Task: Search one way flight ticket for 5 adults, 2 children, 1 infant in seat and 2 infants on lap in economy from Petersburg: Petersburg James A. Johnson Airport to Jackson: Jackson Hole Airport on 5-2-2023. Choice of flights is Emirates and Kenya Airways. Number of bags: 2 checked bags. Price is upto 72000. Outbound departure time preference is 4:00.
Action: Mouse moved to (216, 142)
Screenshot: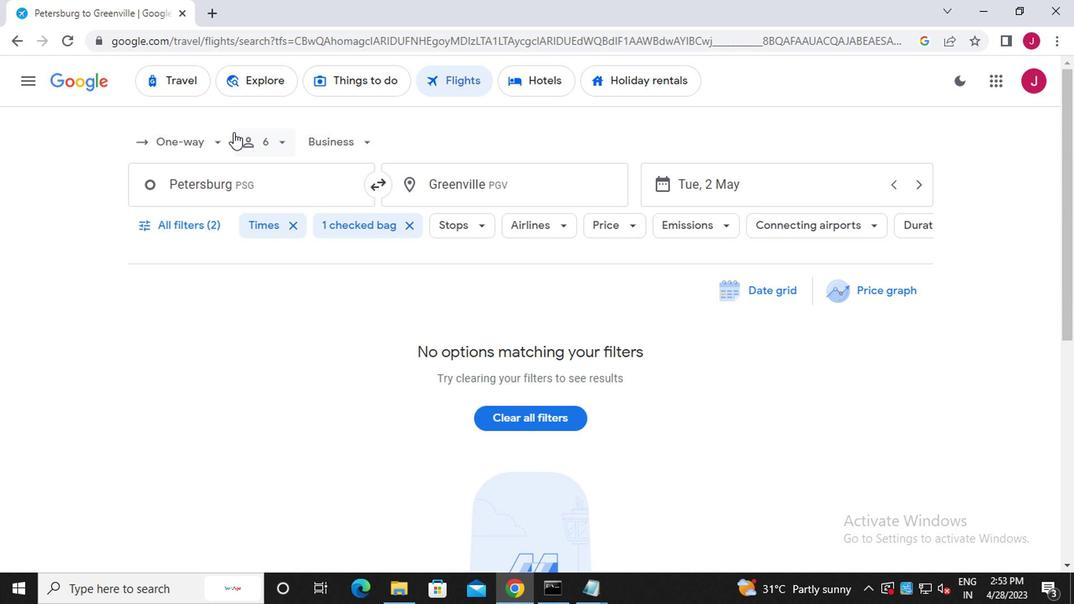 
Action: Mouse pressed left at (216, 142)
Screenshot: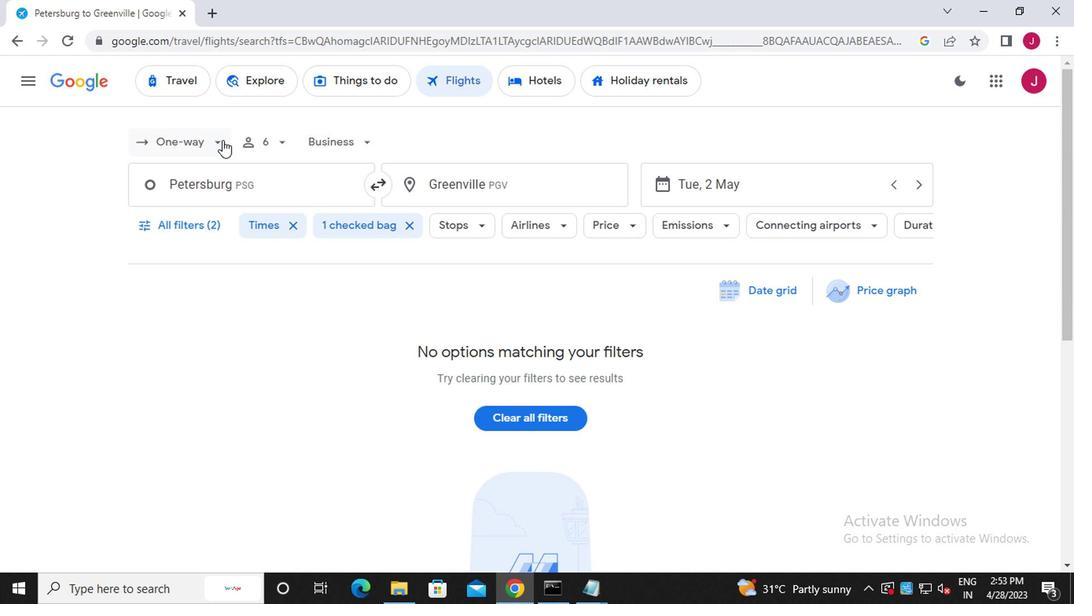 
Action: Mouse moved to (216, 214)
Screenshot: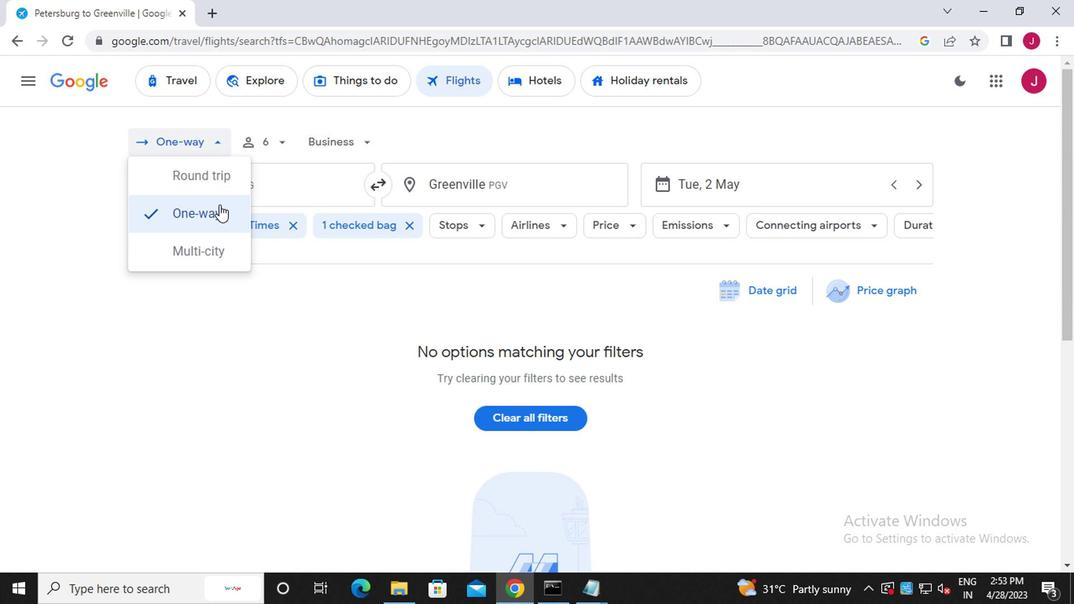 
Action: Mouse pressed left at (216, 214)
Screenshot: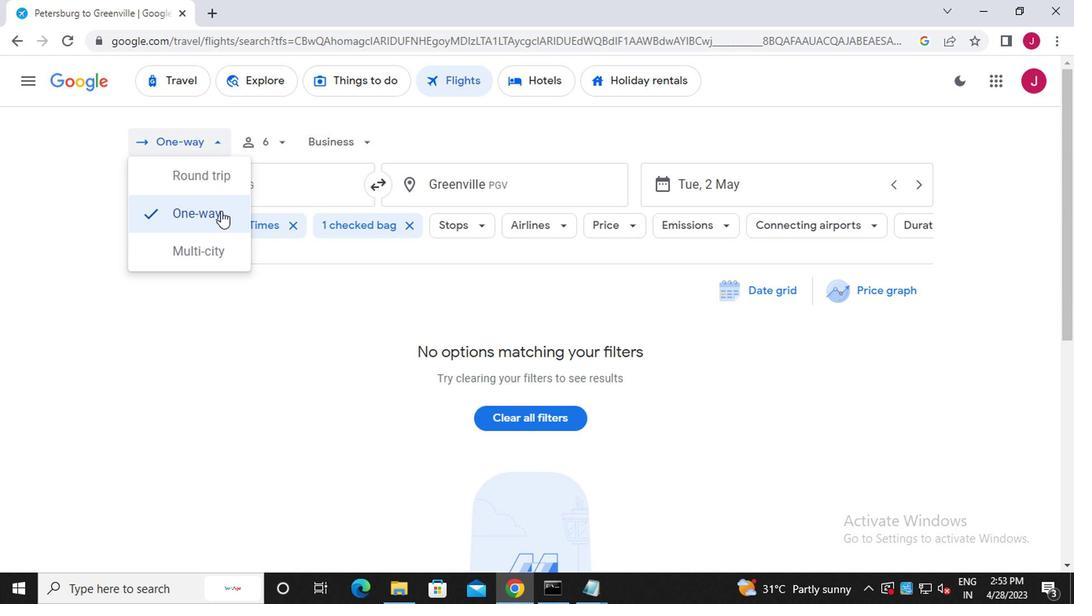 
Action: Mouse moved to (273, 147)
Screenshot: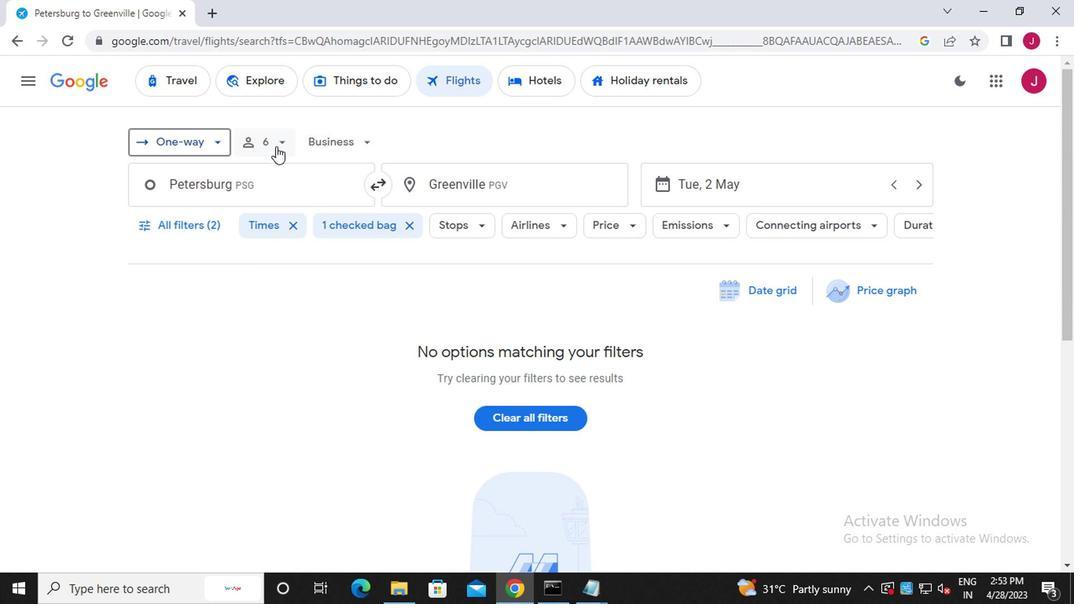 
Action: Mouse pressed left at (273, 147)
Screenshot: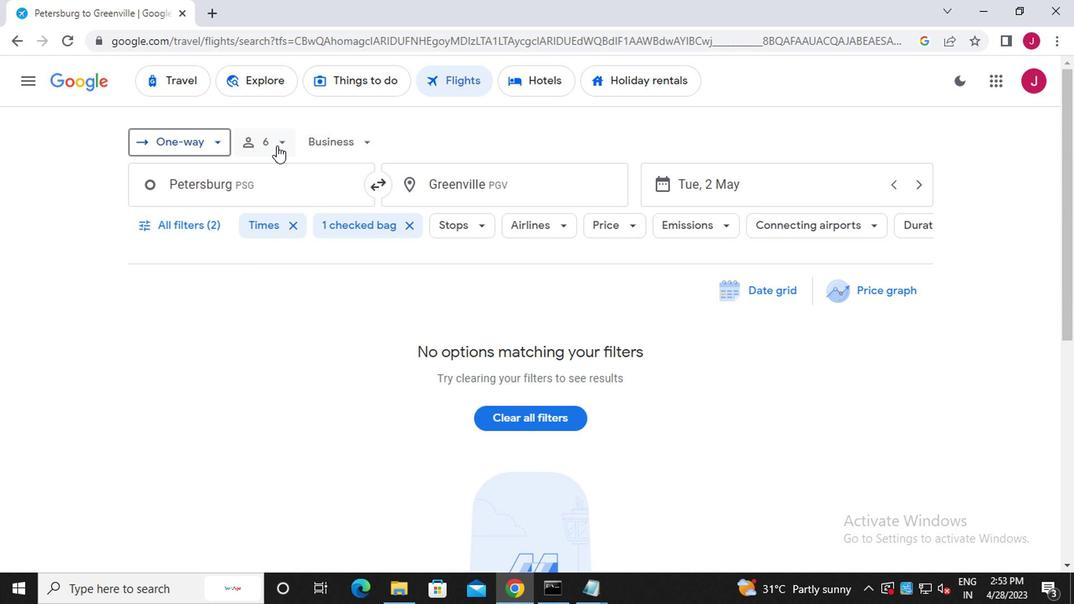 
Action: Mouse moved to (400, 188)
Screenshot: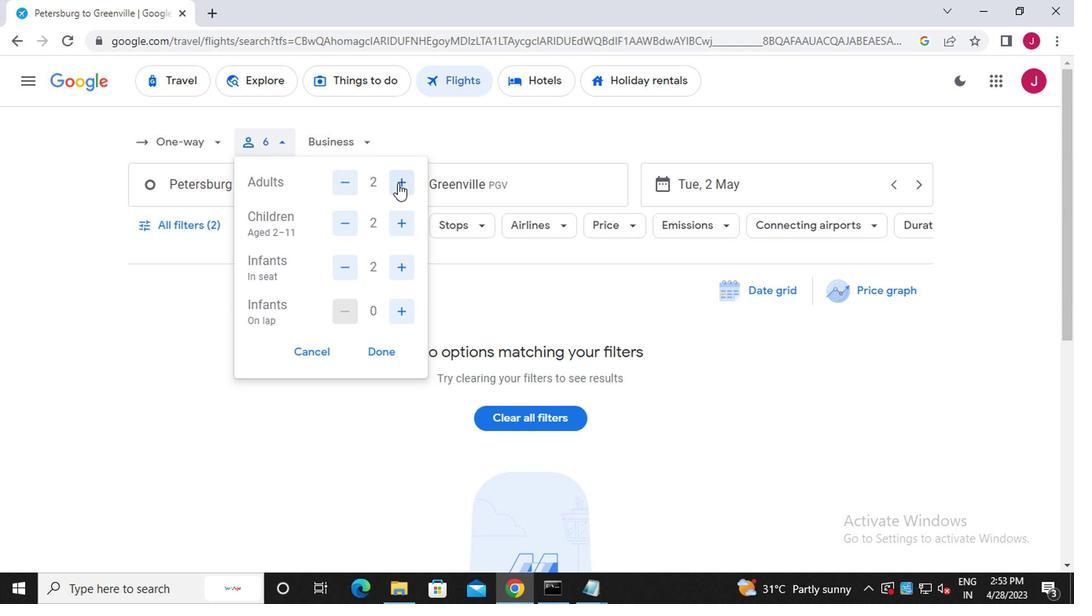 
Action: Mouse pressed left at (400, 188)
Screenshot: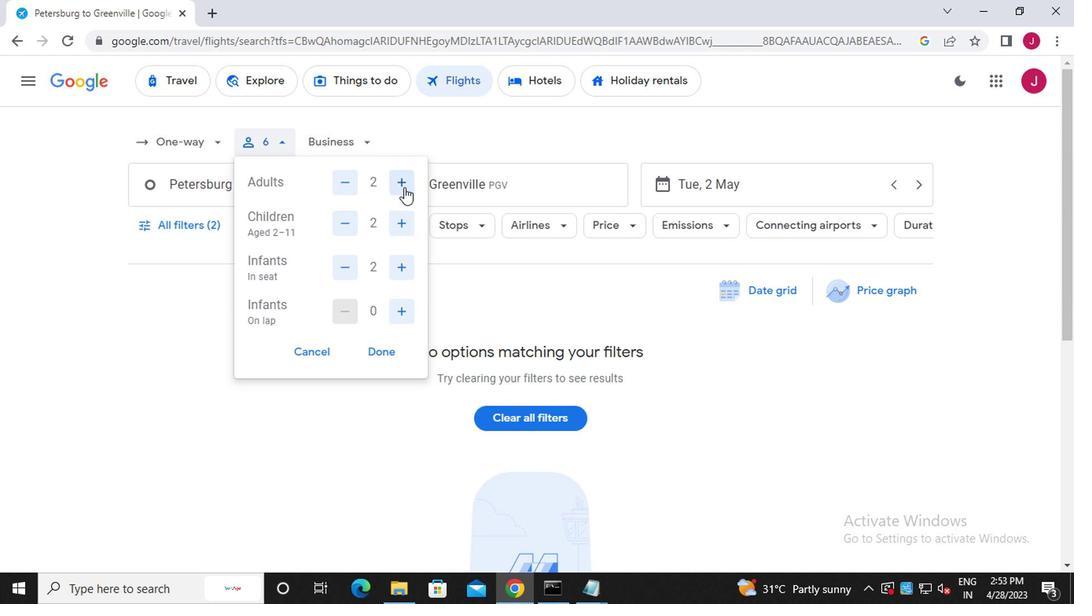 
Action: Mouse pressed left at (400, 188)
Screenshot: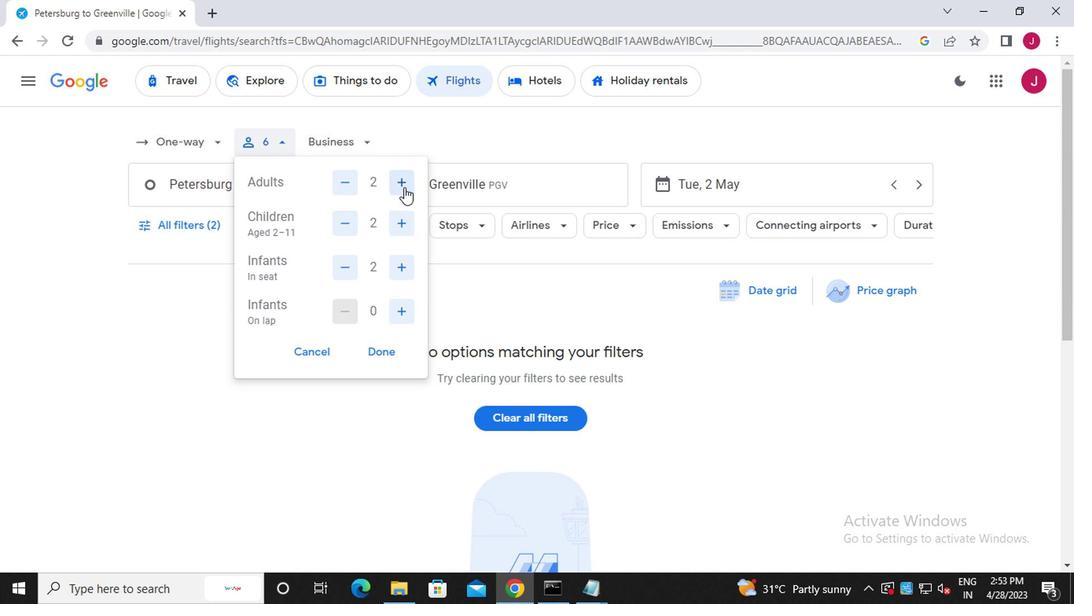 
Action: Mouse pressed left at (400, 188)
Screenshot: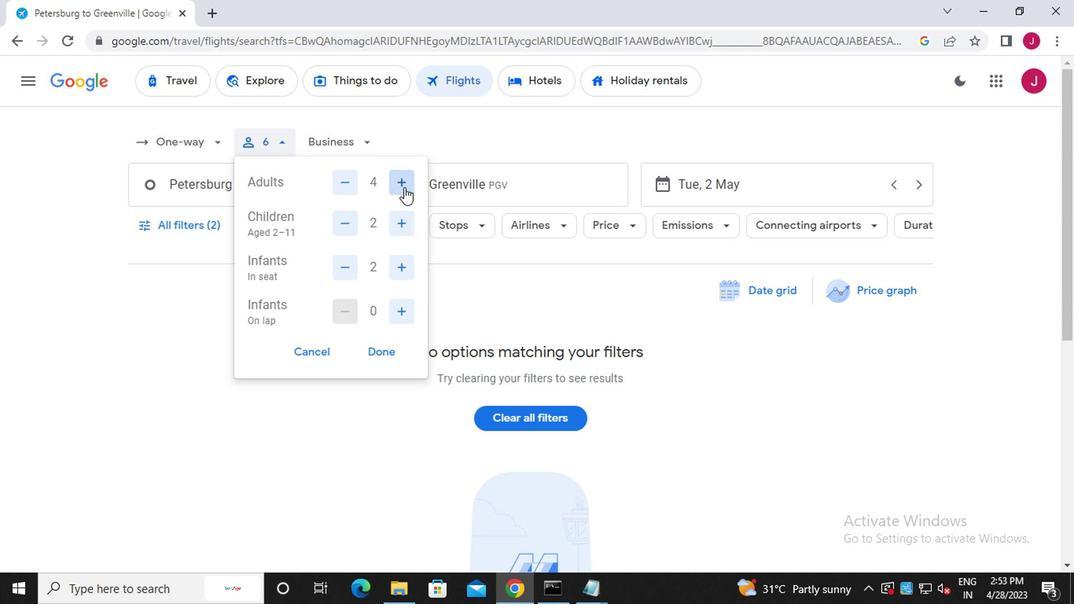 
Action: Mouse moved to (347, 265)
Screenshot: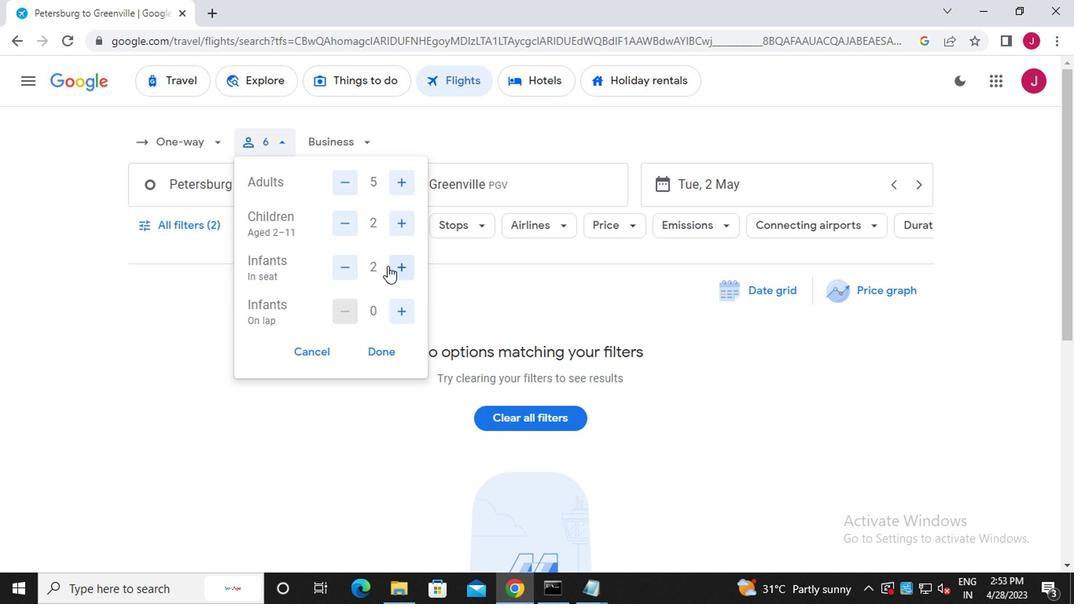 
Action: Mouse pressed left at (347, 265)
Screenshot: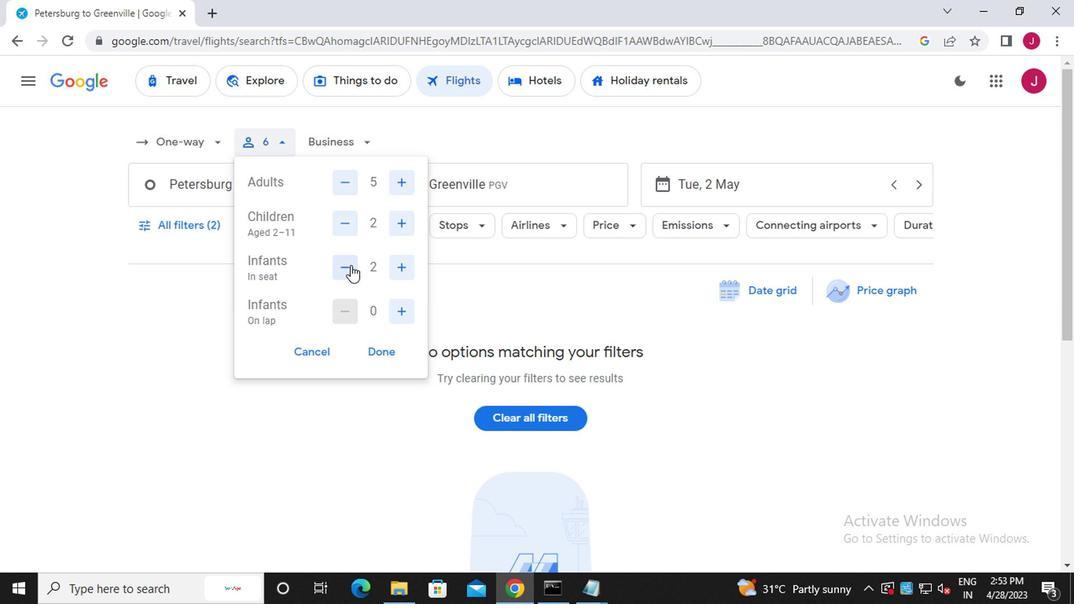 
Action: Mouse moved to (389, 315)
Screenshot: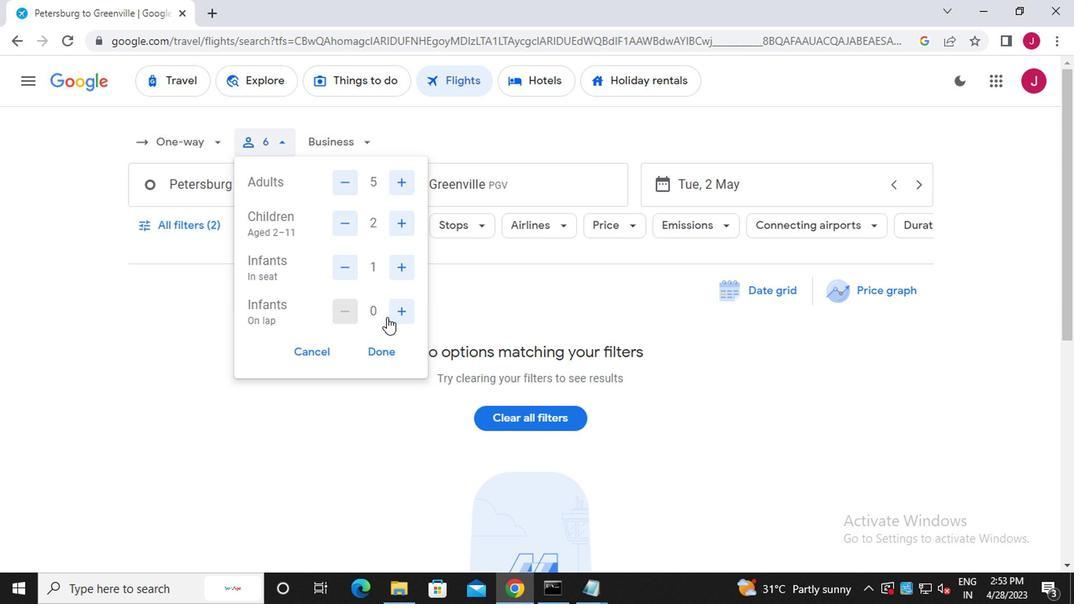 
Action: Mouse pressed left at (389, 315)
Screenshot: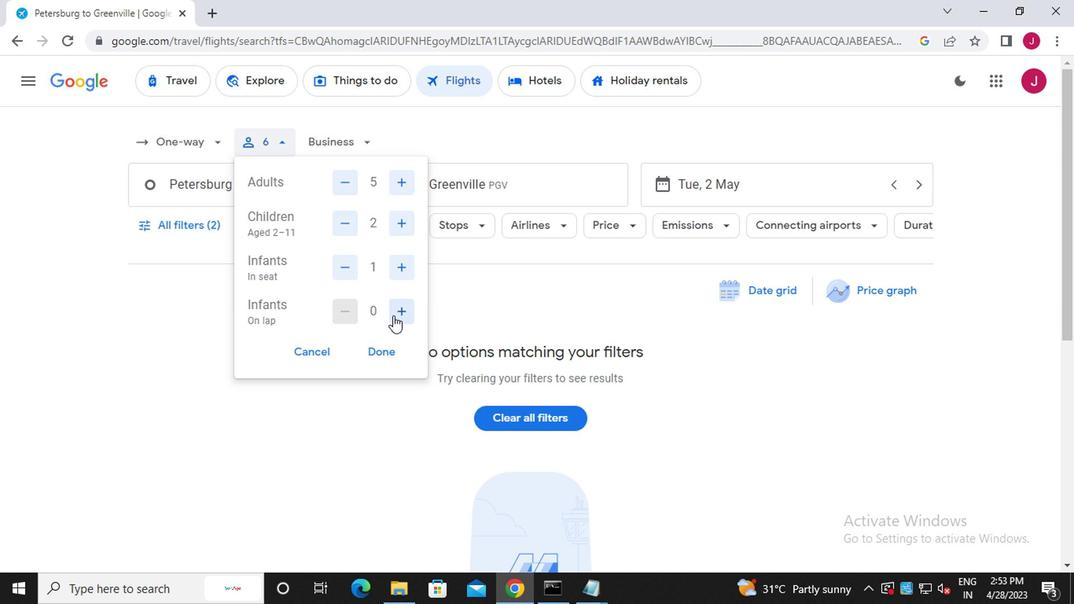 
Action: Mouse moved to (390, 315)
Screenshot: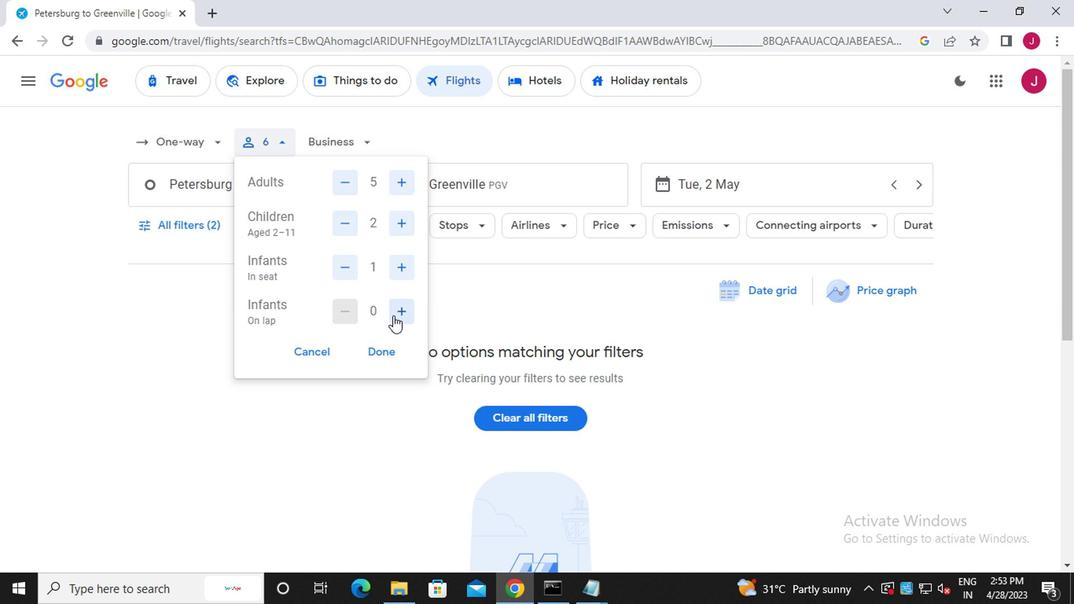 
Action: Mouse pressed left at (390, 315)
Screenshot: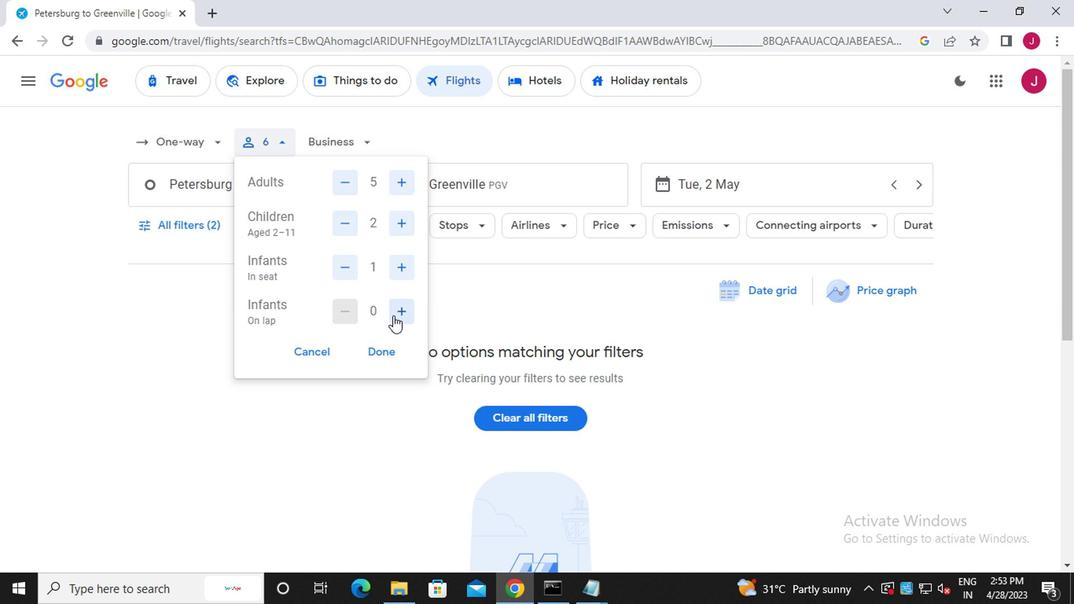
Action: Mouse moved to (345, 308)
Screenshot: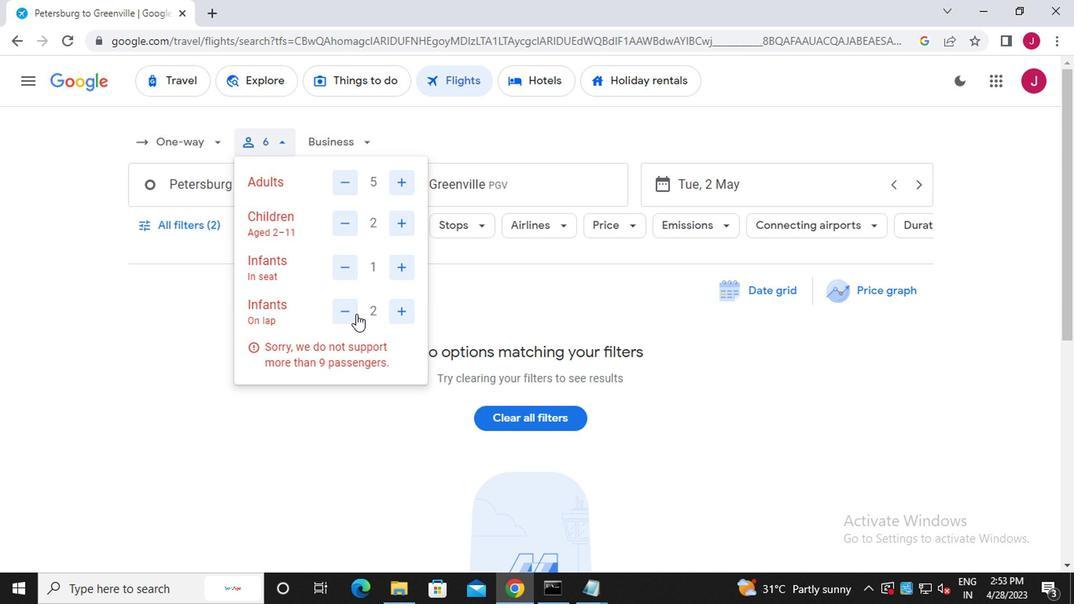 
Action: Mouse pressed left at (345, 308)
Screenshot: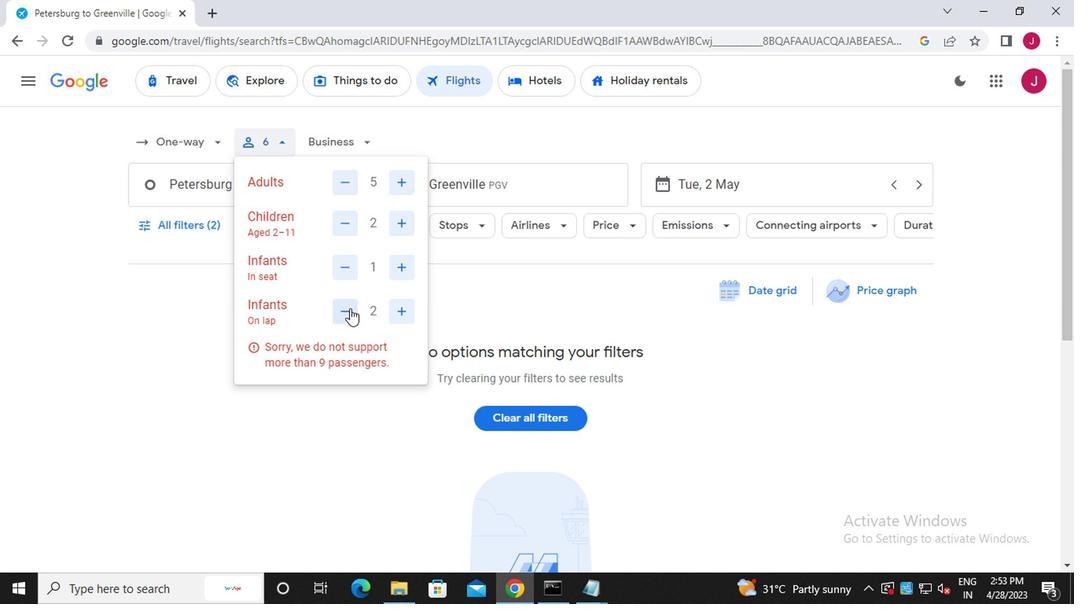 
Action: Mouse moved to (381, 354)
Screenshot: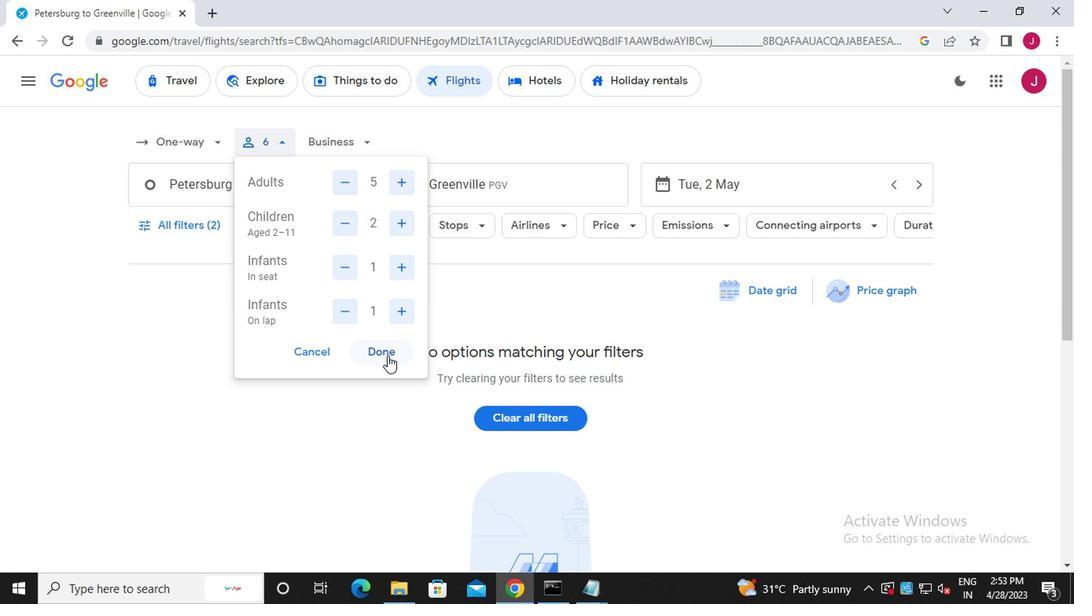 
Action: Mouse pressed left at (381, 354)
Screenshot: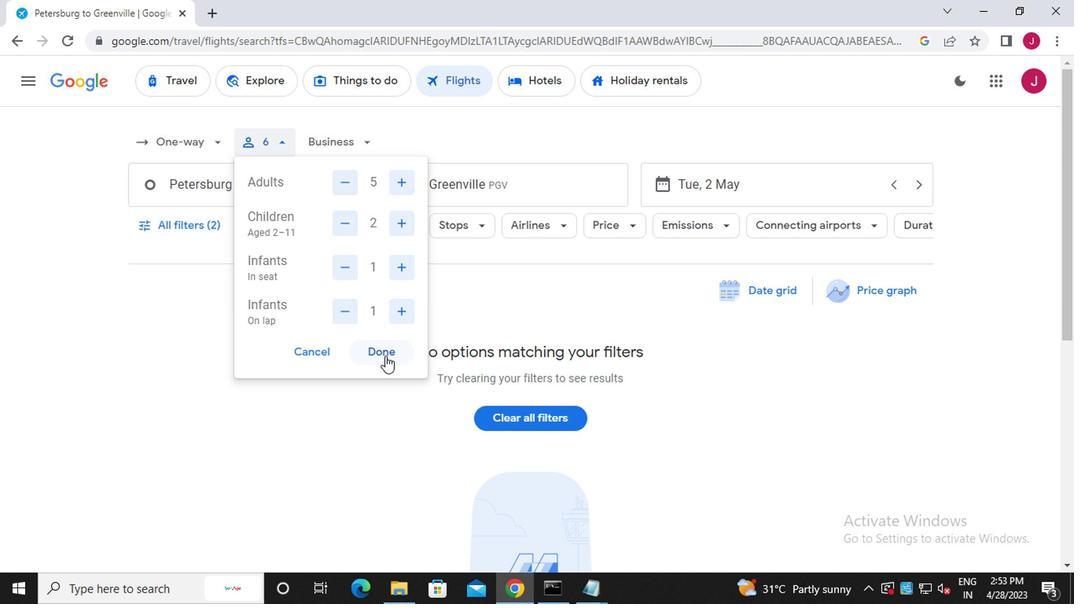 
Action: Mouse moved to (359, 139)
Screenshot: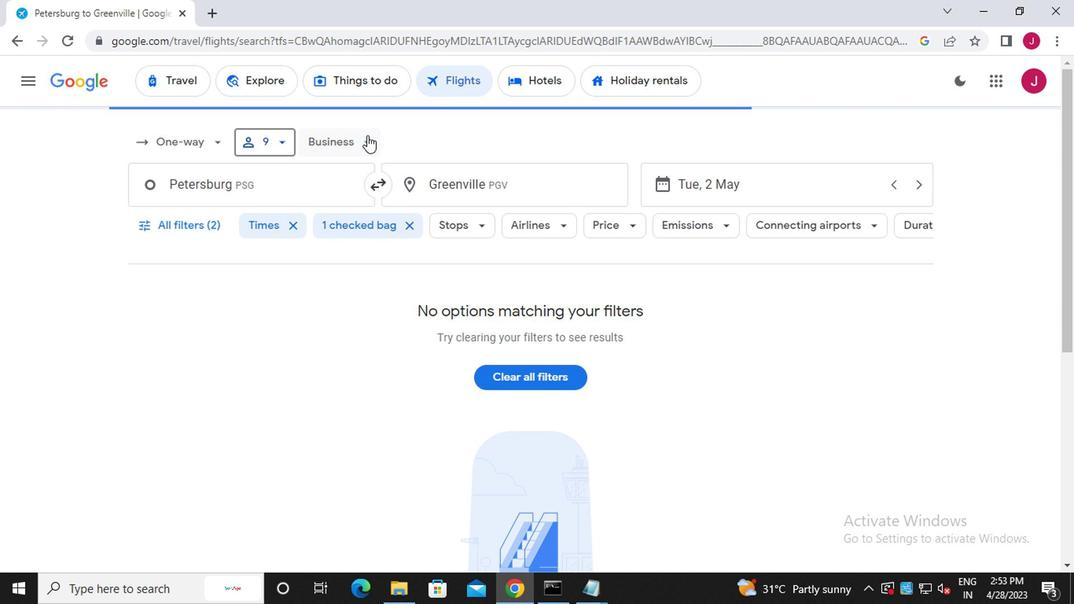 
Action: Mouse pressed left at (359, 139)
Screenshot: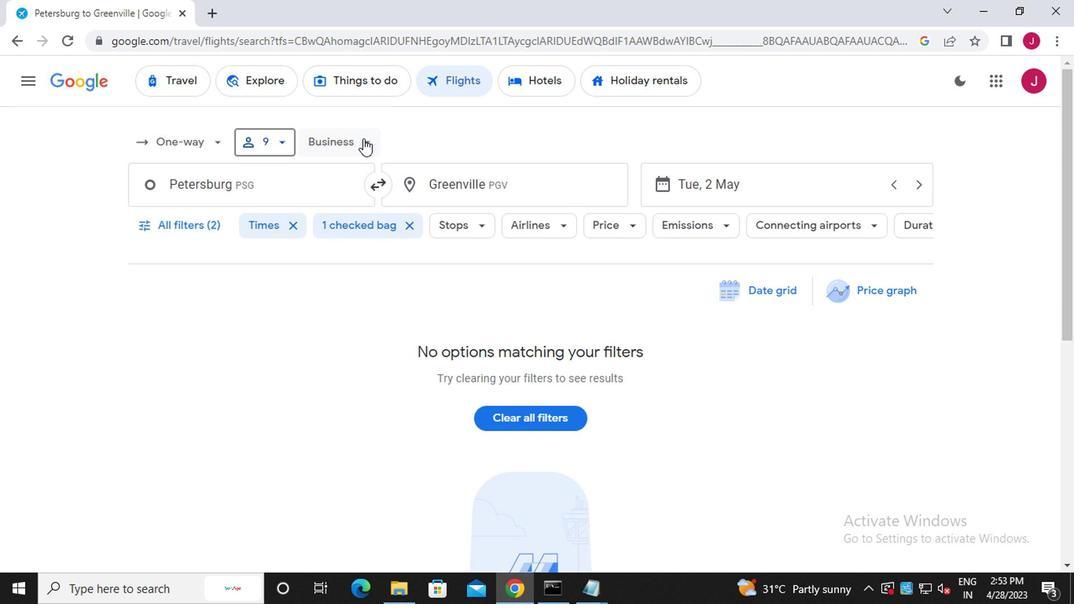 
Action: Mouse moved to (370, 181)
Screenshot: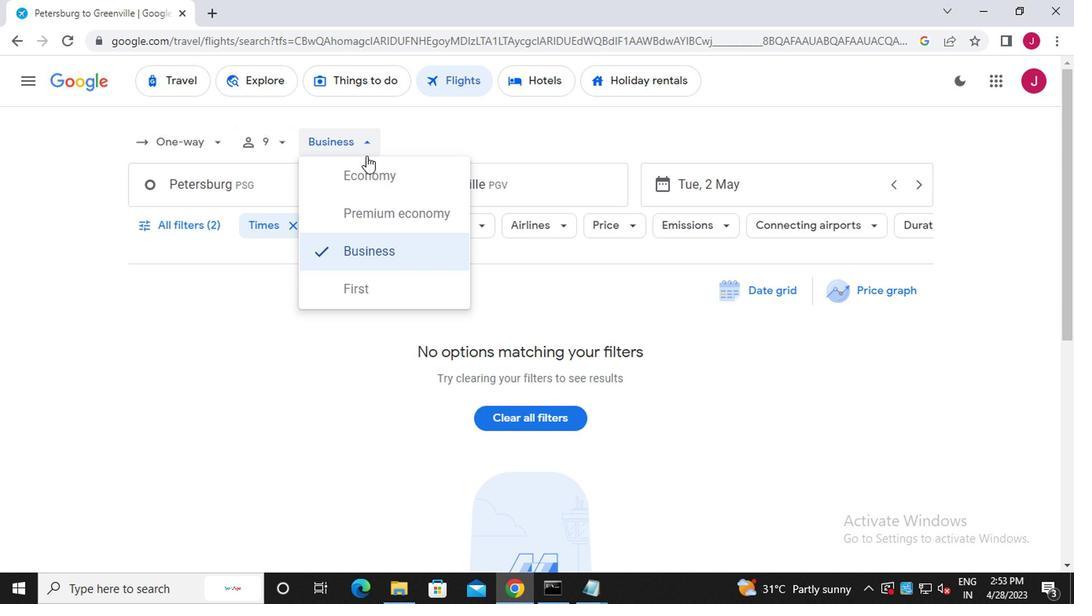 
Action: Mouse pressed left at (370, 181)
Screenshot: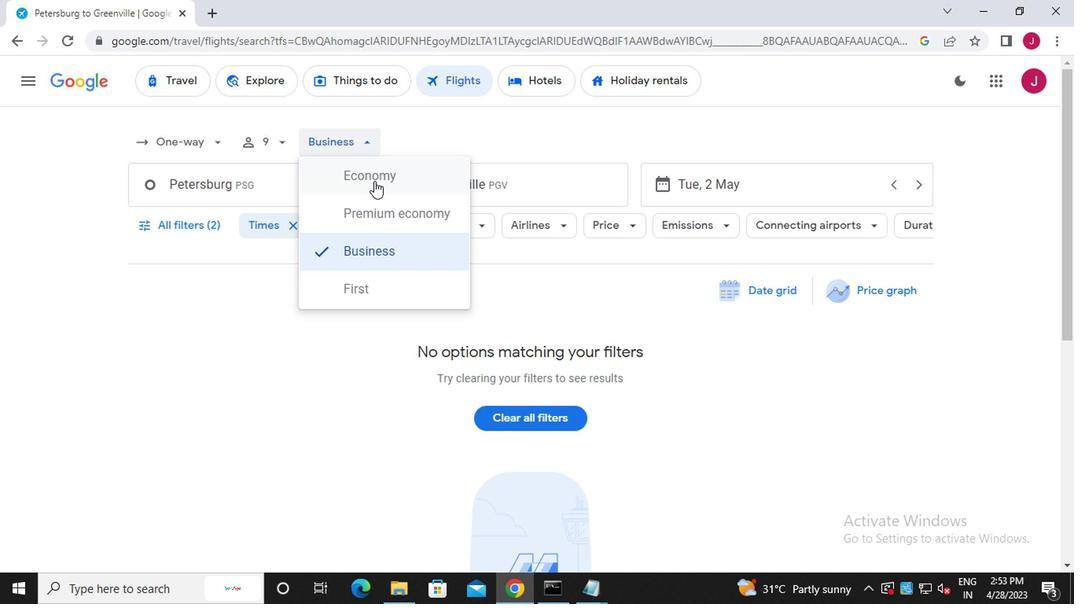 
Action: Mouse moved to (271, 177)
Screenshot: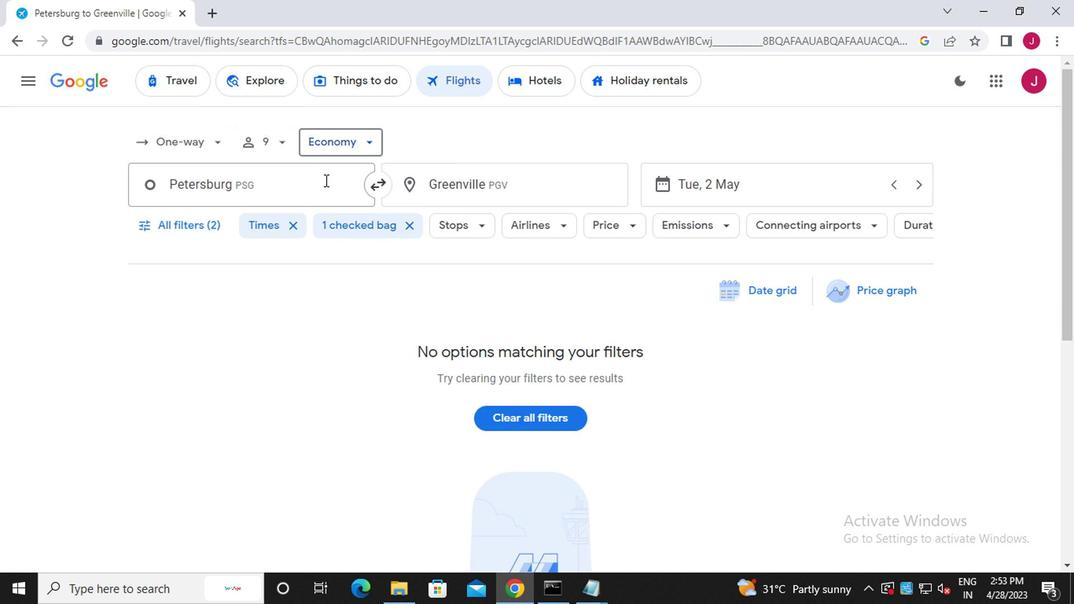 
Action: Mouse pressed left at (271, 177)
Screenshot: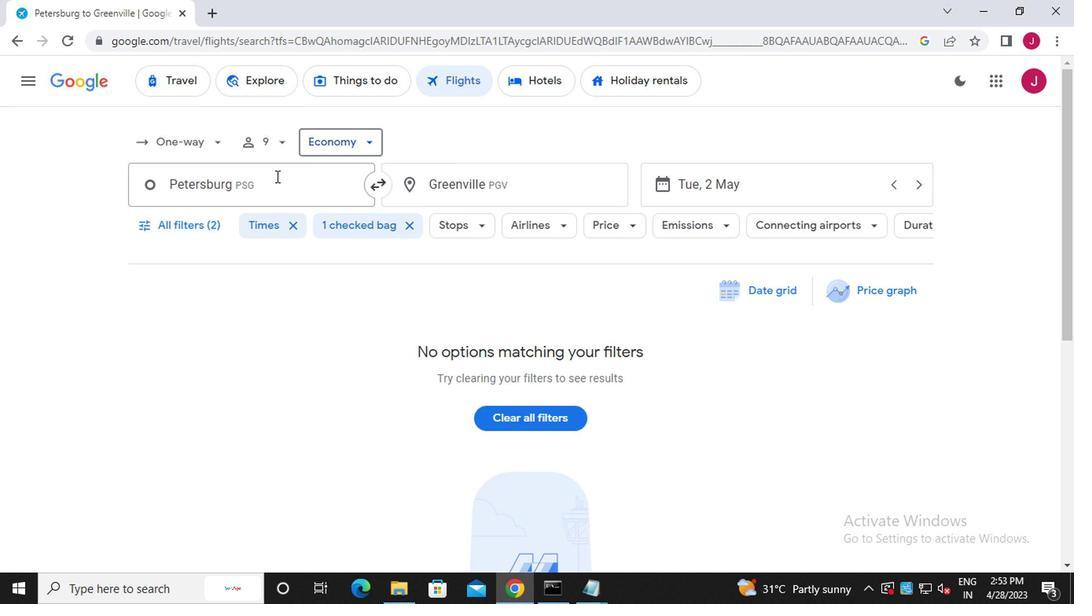 
Action: Mouse moved to (271, 177)
Screenshot: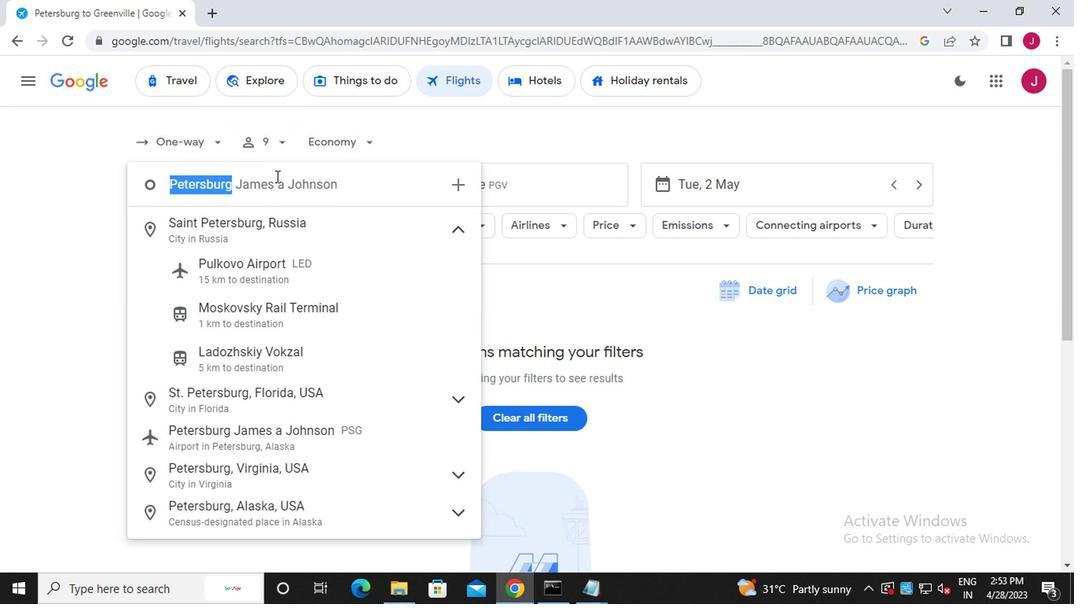 
Action: Key pressed <Key.backspace>petersburg<Key.backspace><Key.backspace><Key.backspace><Key.backspace><Key.backspace><Key.backspace><Key.backspace><Key.backspace><Key.backspace><Key.backspace><Key.backspace><Key.backspace><Key.backspace><Key.backspace>johnson
Screenshot: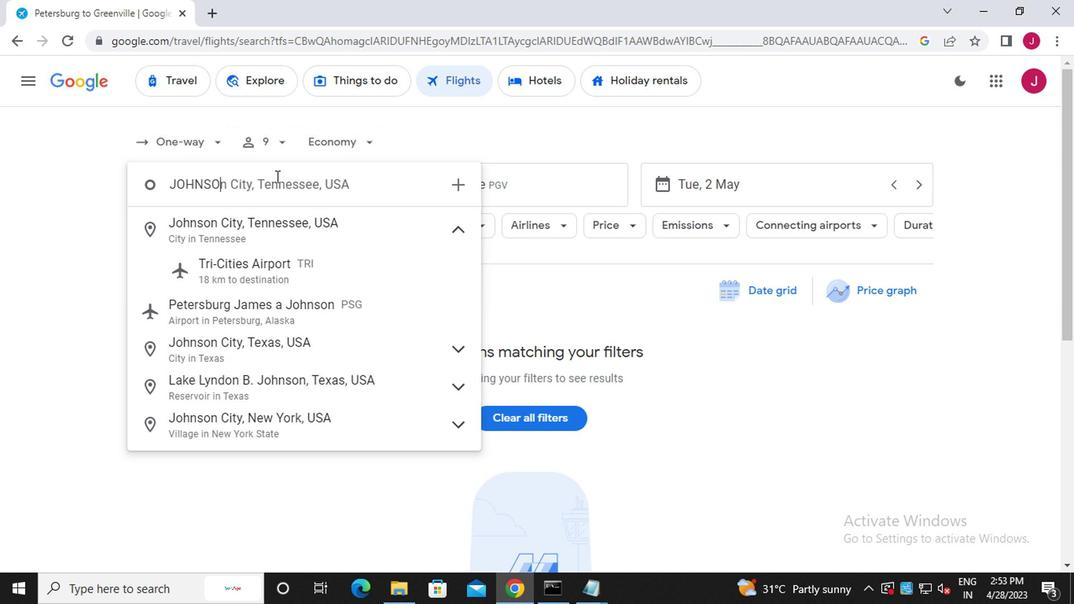 
Action: Mouse moved to (268, 311)
Screenshot: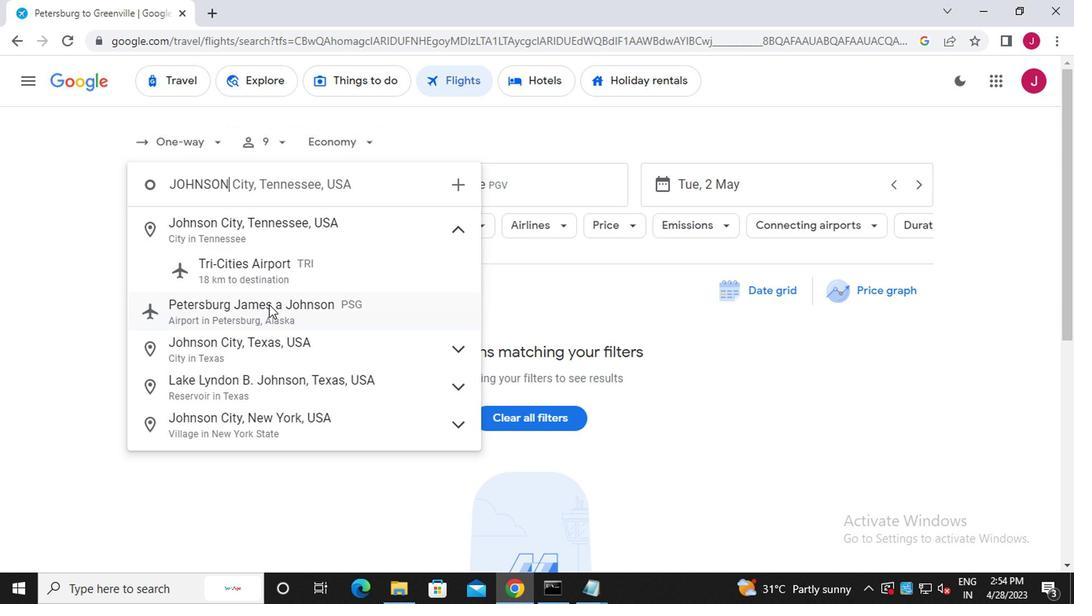 
Action: Mouse pressed left at (268, 311)
Screenshot: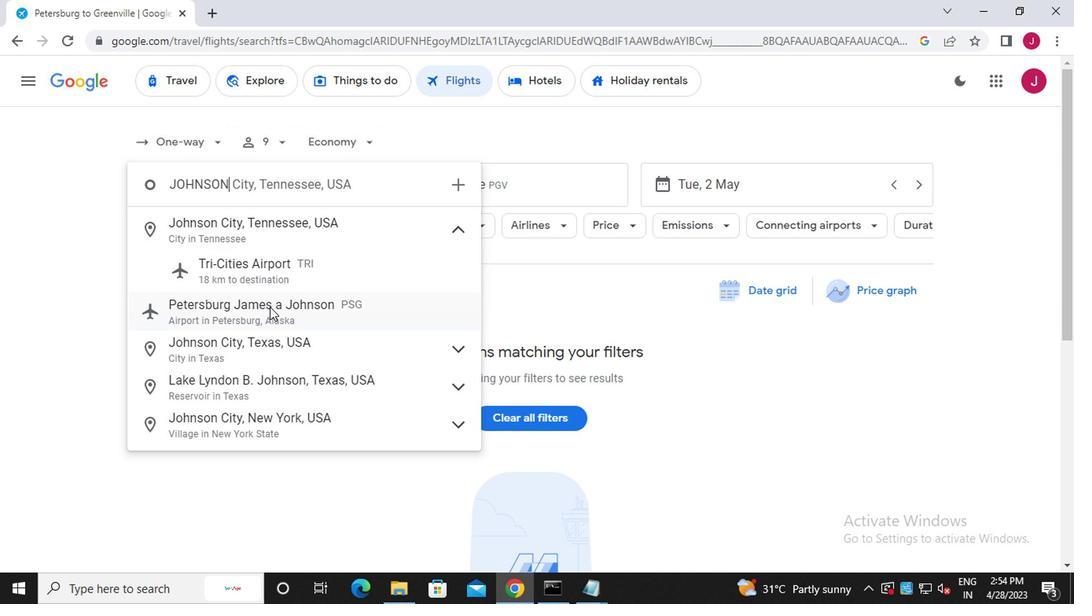 
Action: Mouse moved to (544, 191)
Screenshot: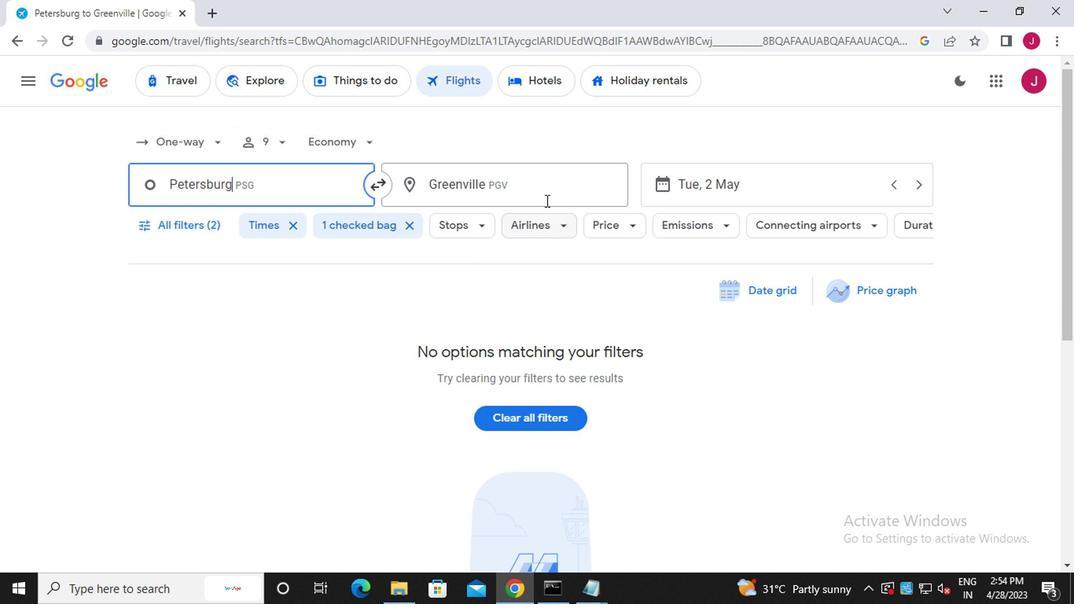 
Action: Mouse pressed left at (544, 191)
Screenshot: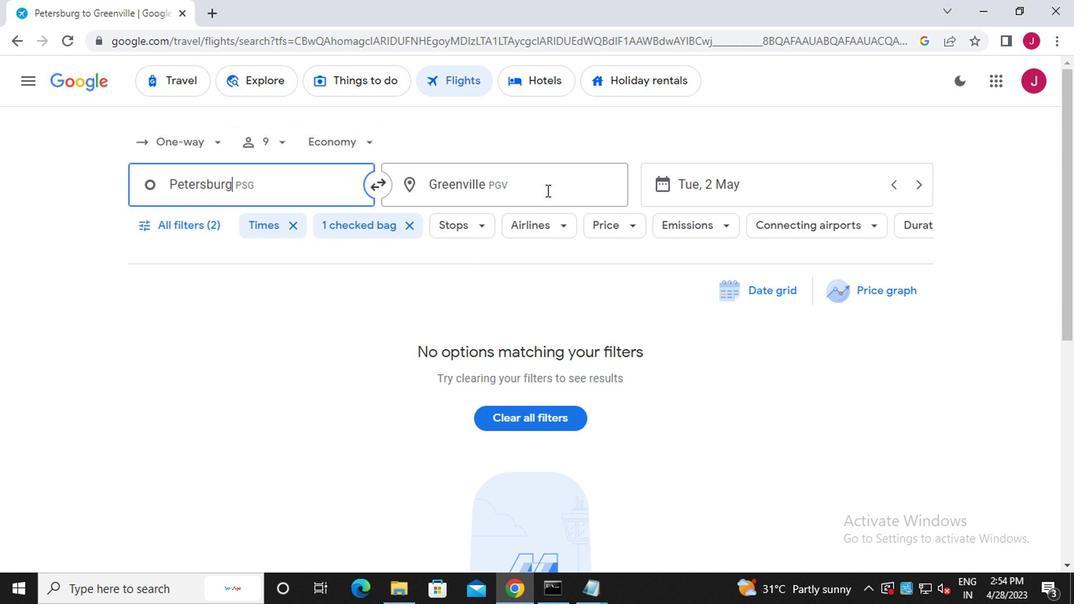 
Action: Key pressed jackson<Key.space>hole
Screenshot: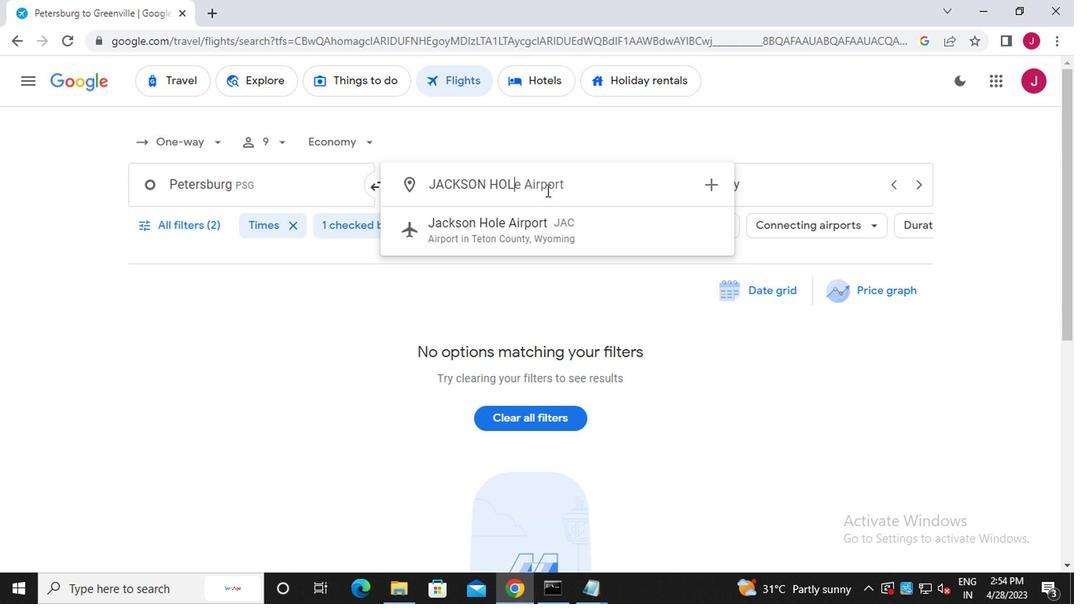 
Action: Mouse moved to (548, 224)
Screenshot: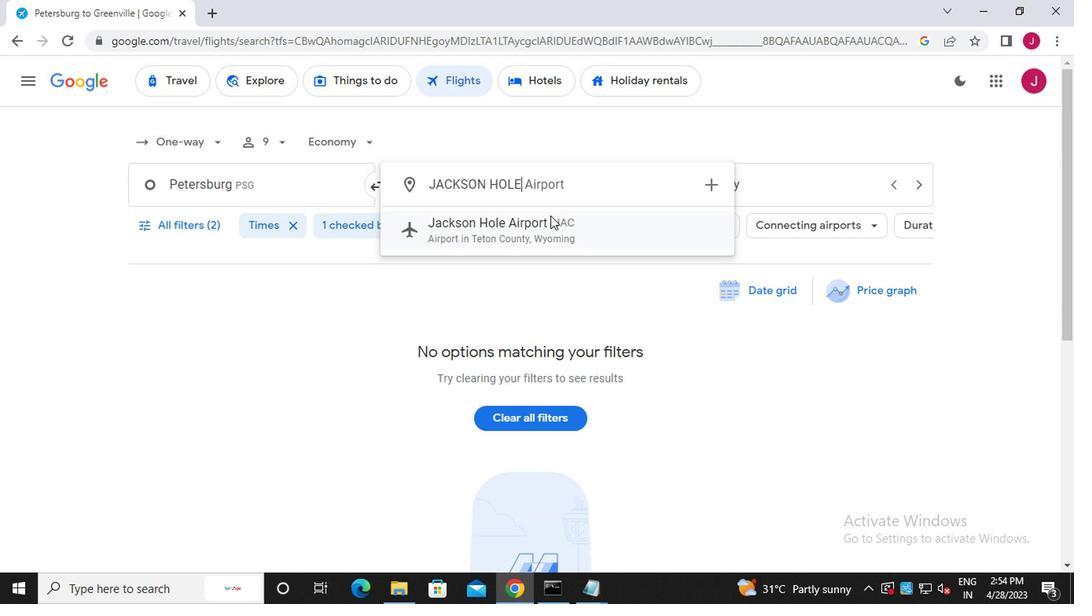 
Action: Mouse pressed left at (548, 224)
Screenshot: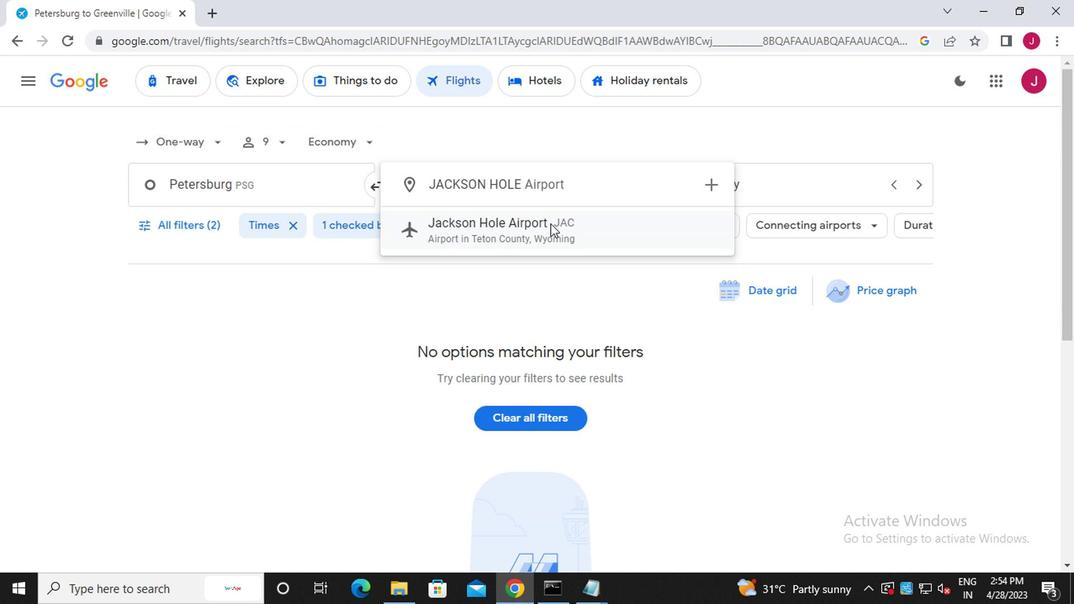 
Action: Mouse moved to (750, 192)
Screenshot: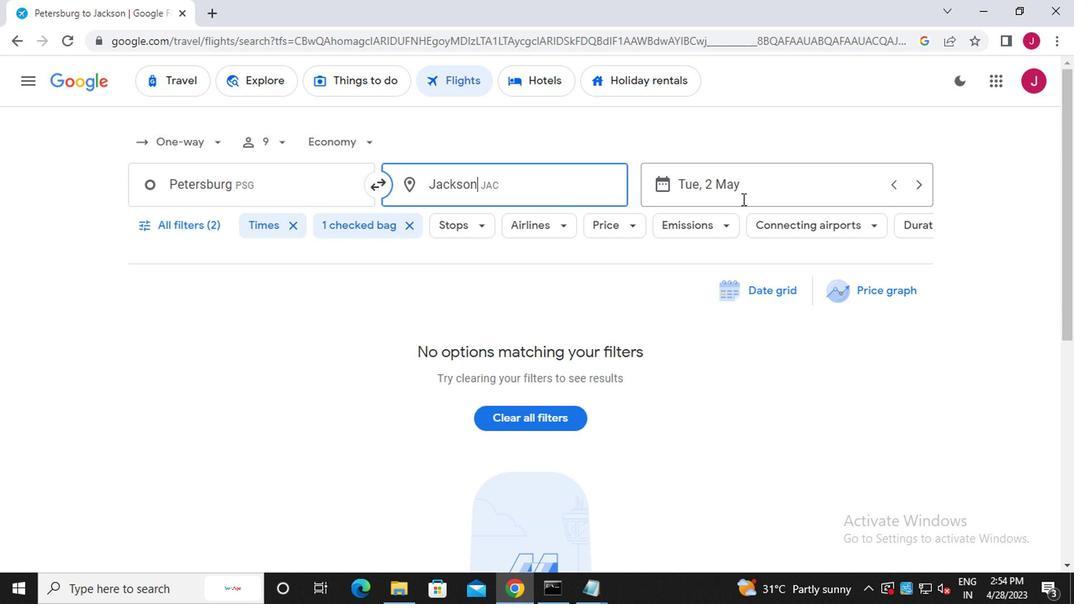 
Action: Mouse pressed left at (750, 192)
Screenshot: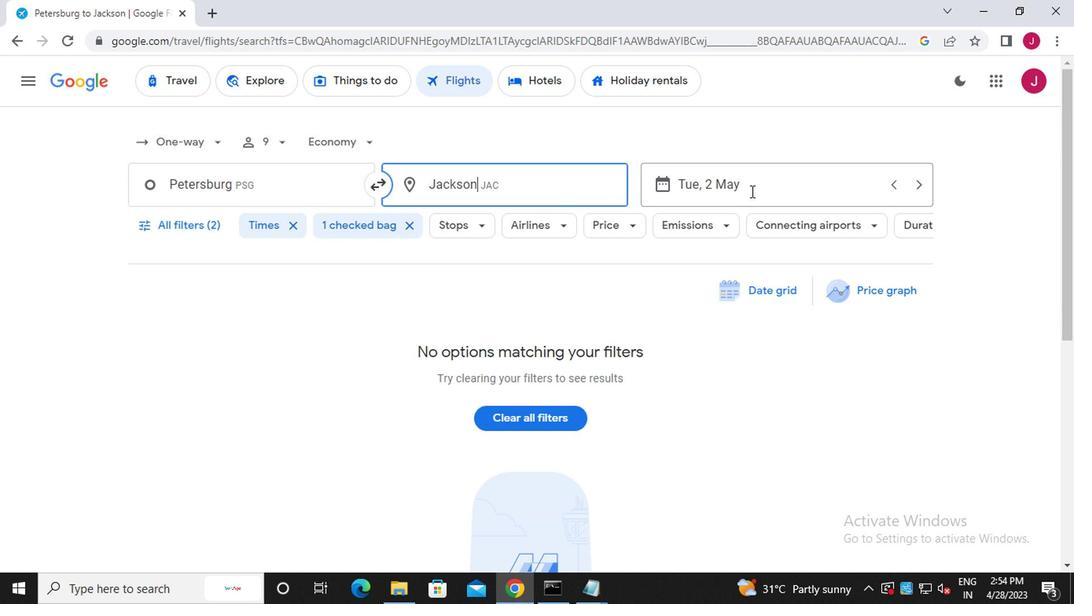 
Action: Mouse moved to (892, 539)
Screenshot: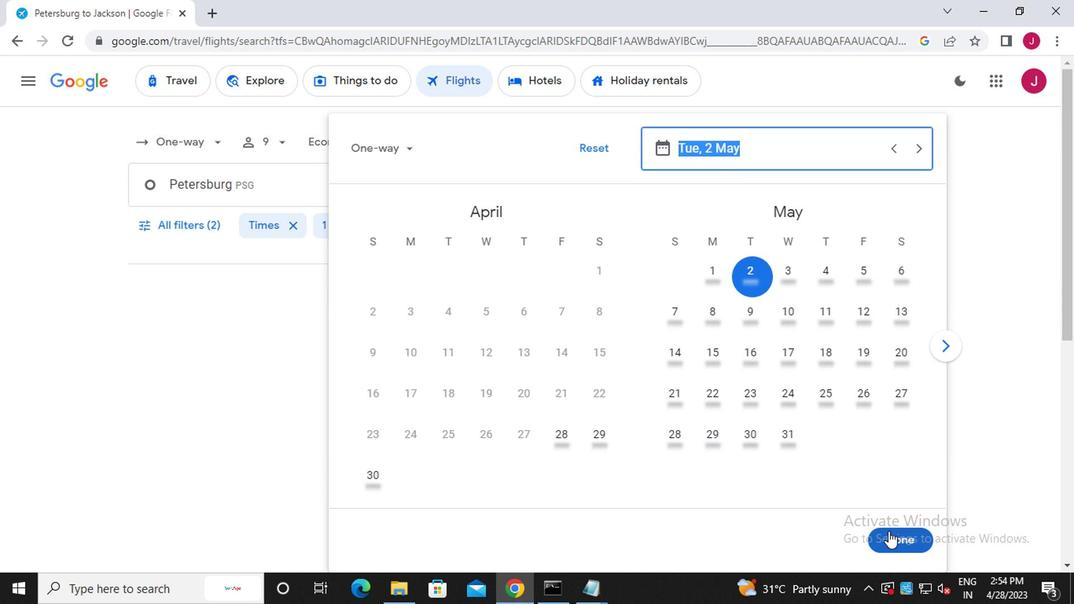 
Action: Mouse pressed left at (892, 539)
Screenshot: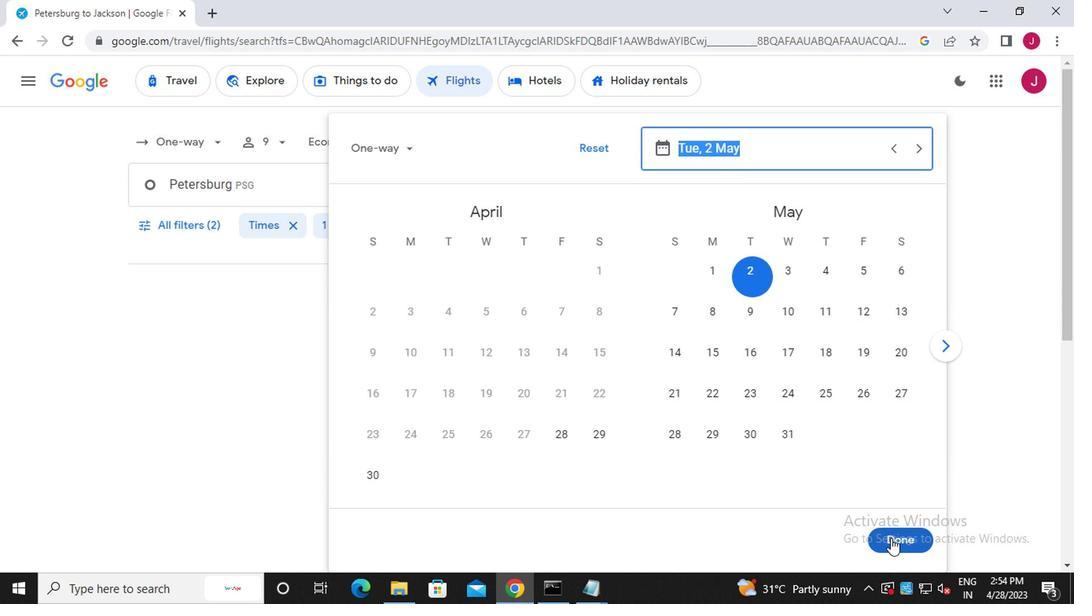 
Action: Mouse moved to (184, 224)
Screenshot: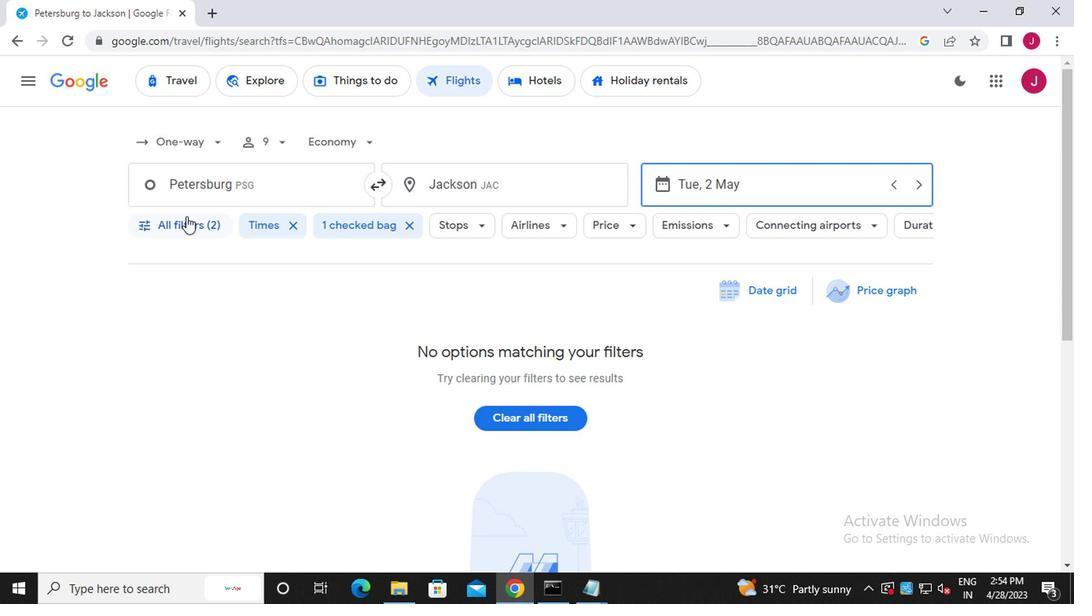 
Action: Mouse pressed left at (184, 224)
Screenshot: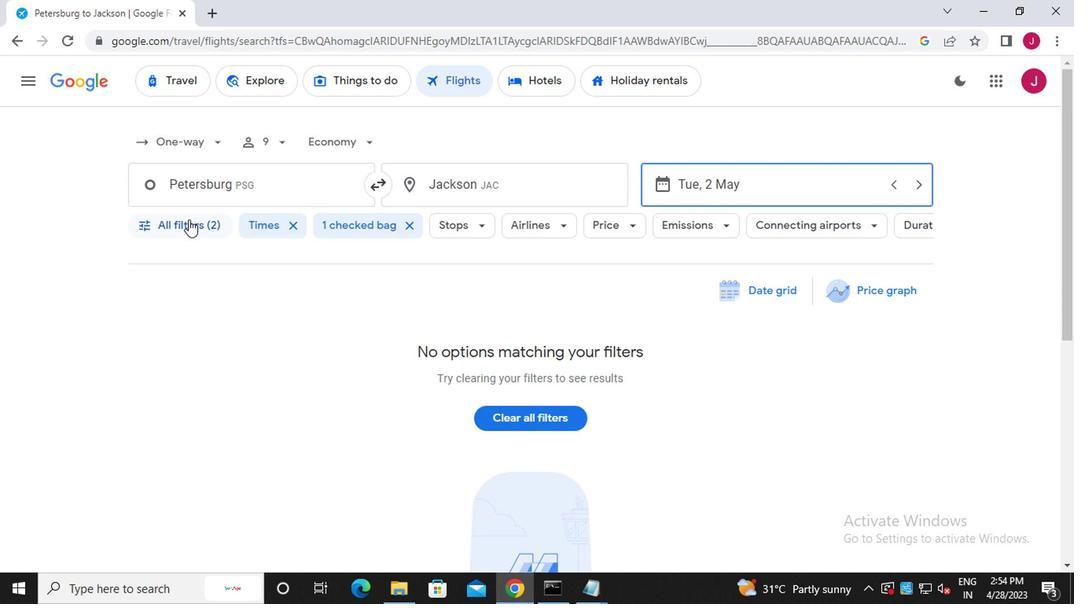 
Action: Mouse moved to (227, 288)
Screenshot: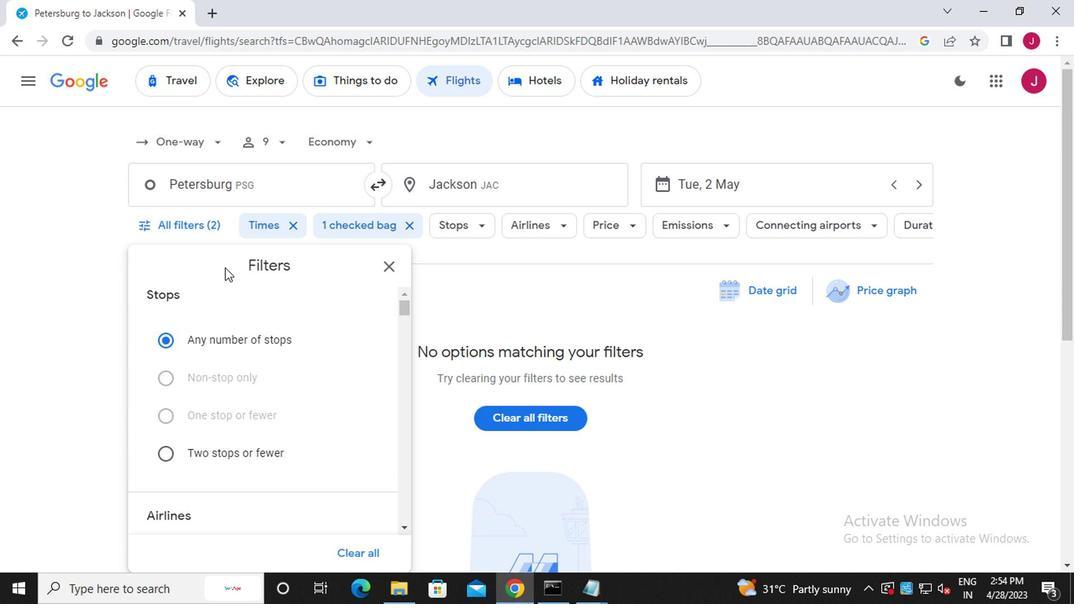 
Action: Mouse scrolled (227, 287) with delta (0, 0)
Screenshot: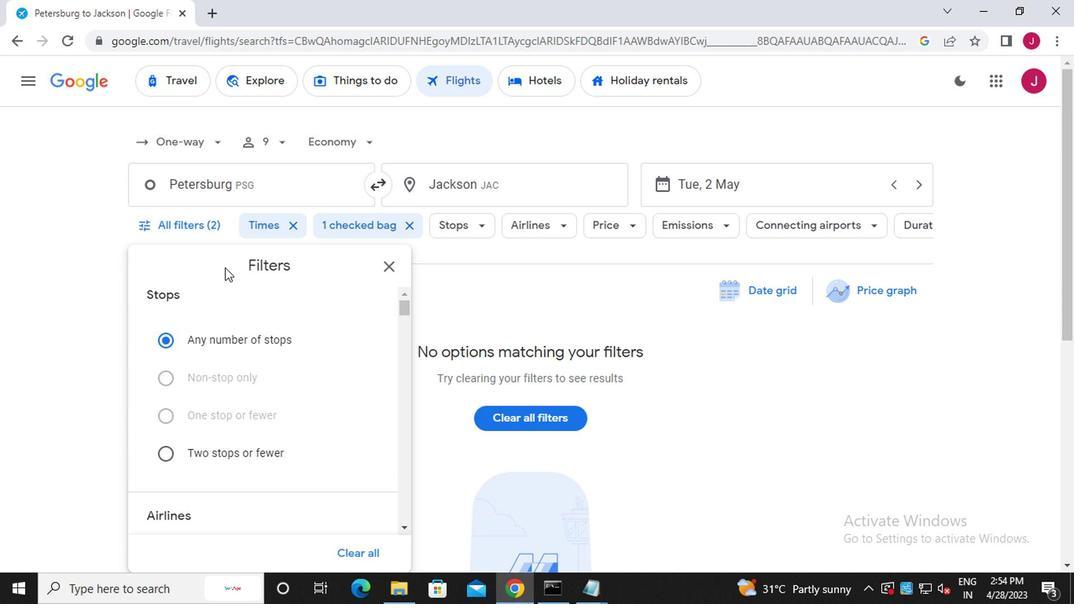 
Action: Mouse moved to (227, 288)
Screenshot: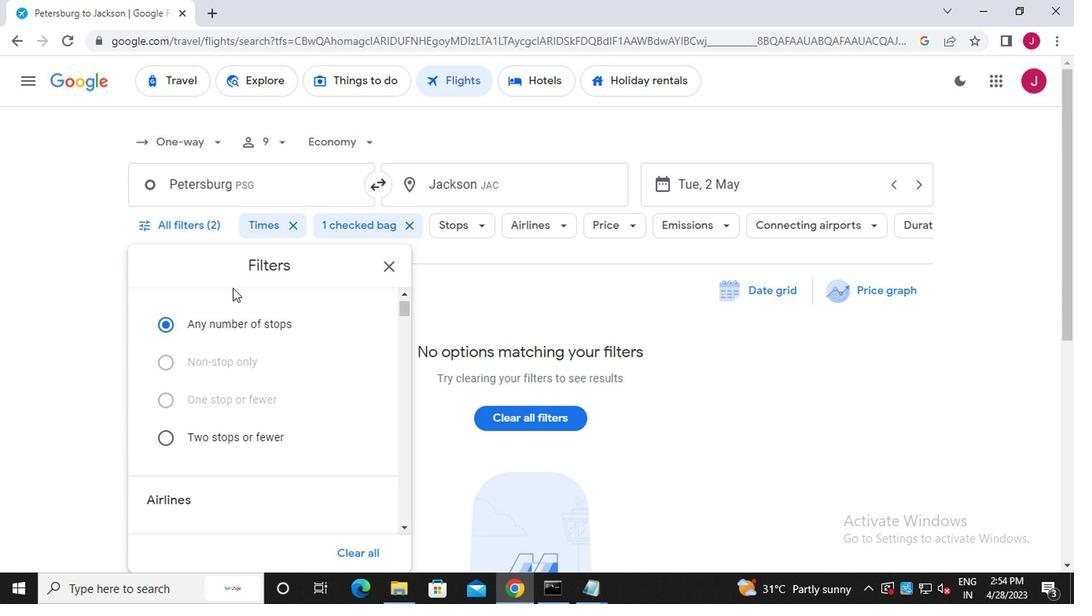 
Action: Mouse scrolled (227, 287) with delta (0, 0)
Screenshot: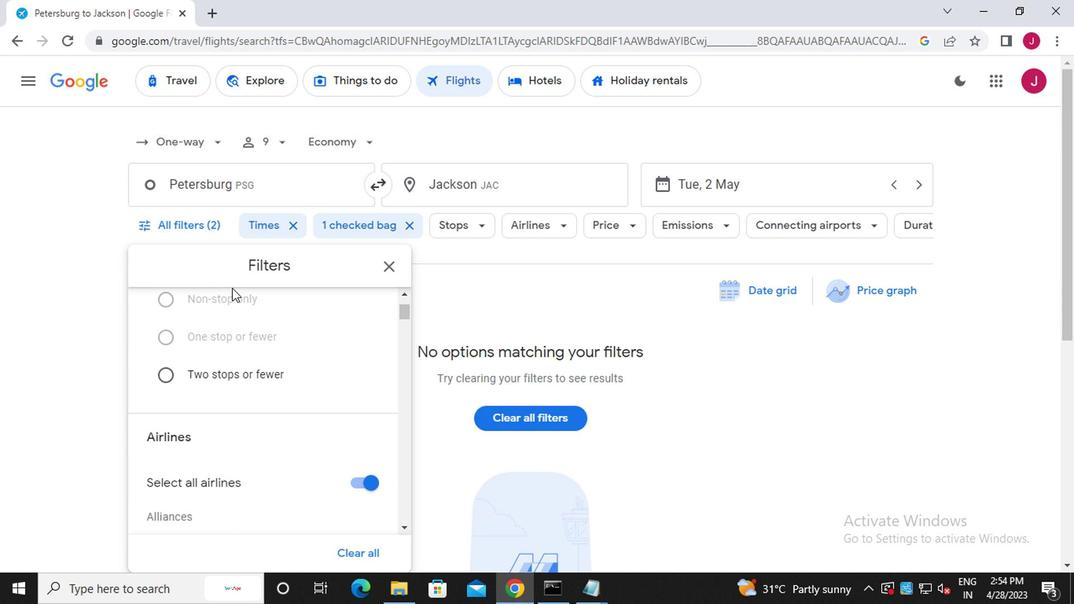 
Action: Mouse moved to (353, 402)
Screenshot: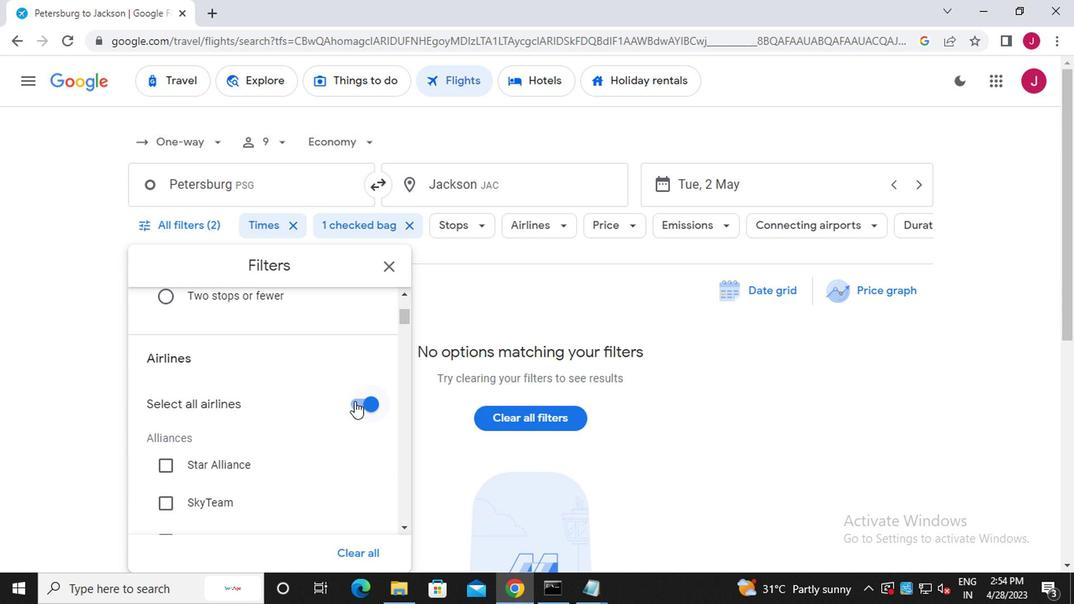 
Action: Mouse pressed left at (353, 402)
Screenshot: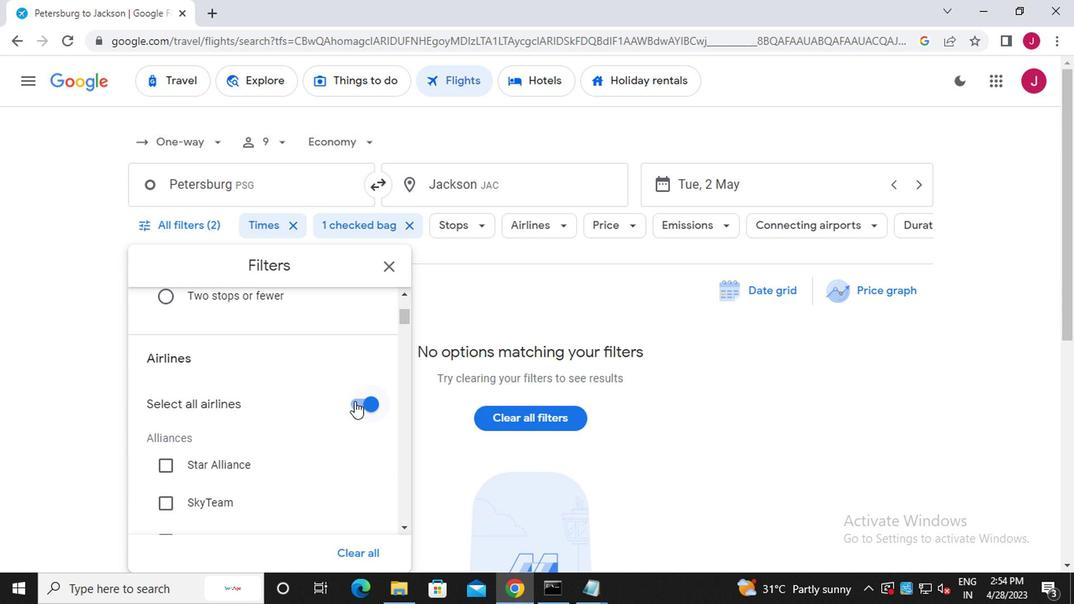 
Action: Mouse moved to (284, 404)
Screenshot: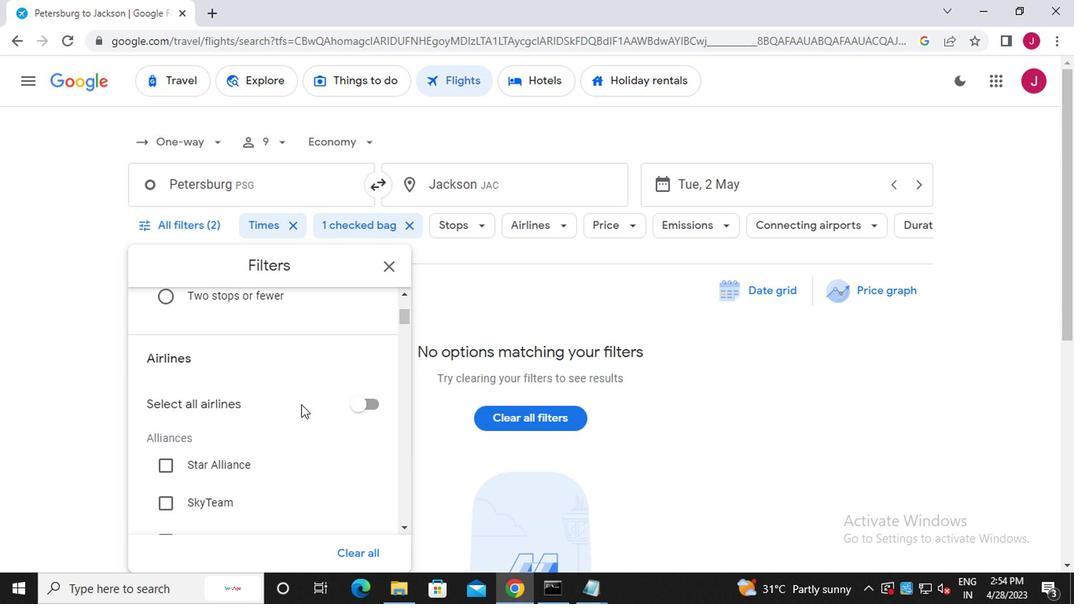 
Action: Mouse scrolled (284, 403) with delta (0, 0)
Screenshot: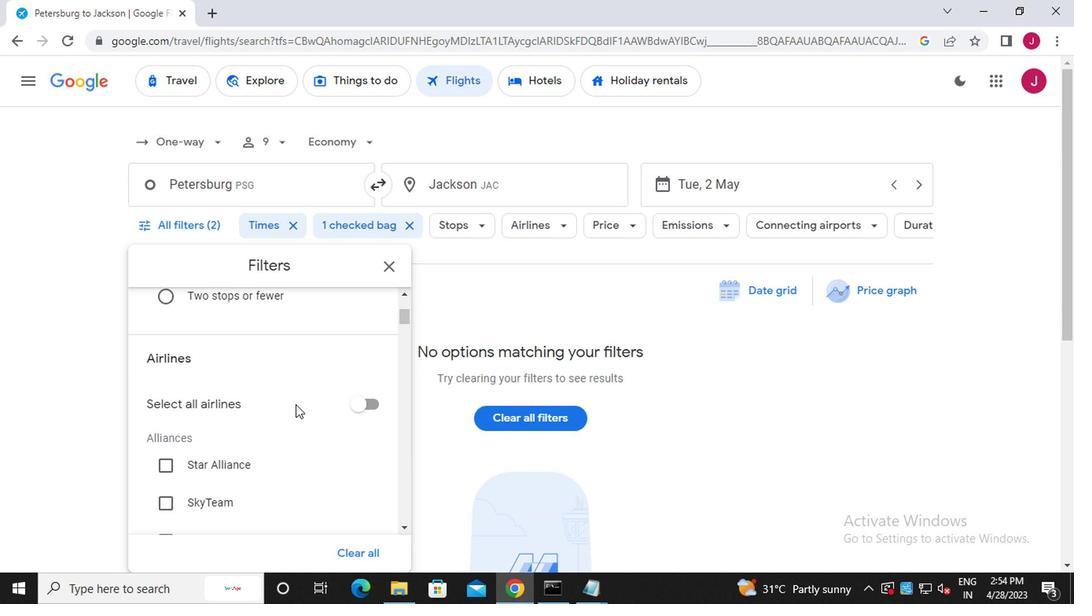 
Action: Mouse scrolled (284, 403) with delta (0, 0)
Screenshot: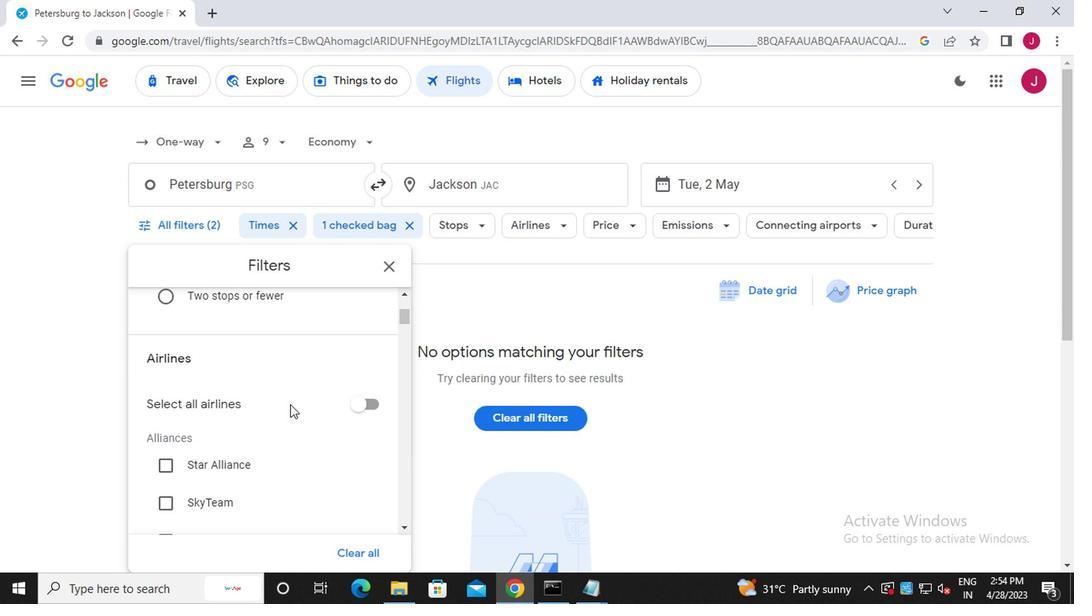 
Action: Mouse moved to (240, 370)
Screenshot: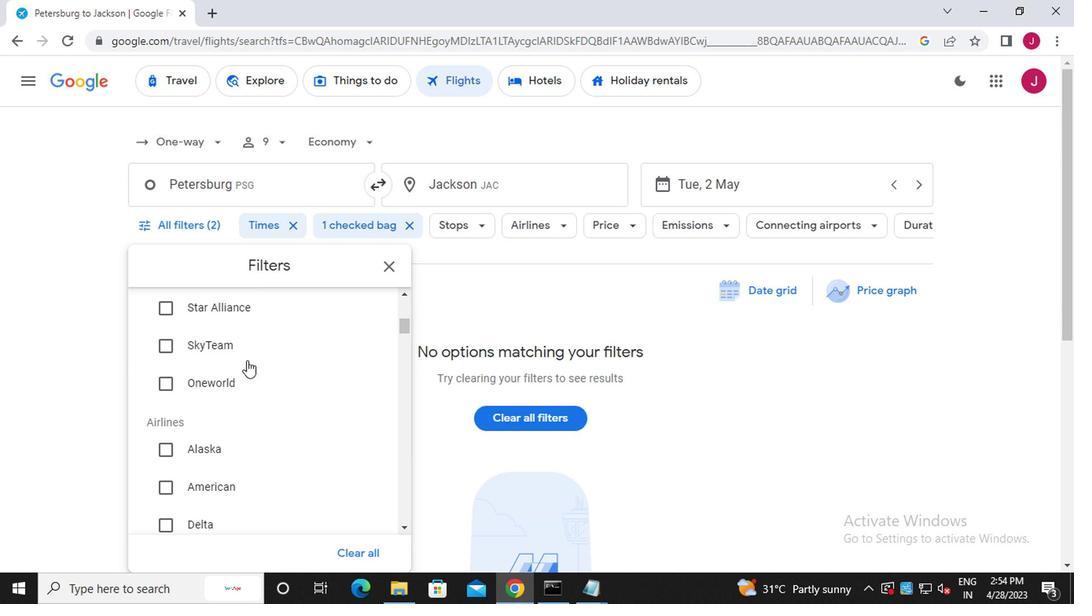 
Action: Mouse scrolled (240, 369) with delta (0, 0)
Screenshot: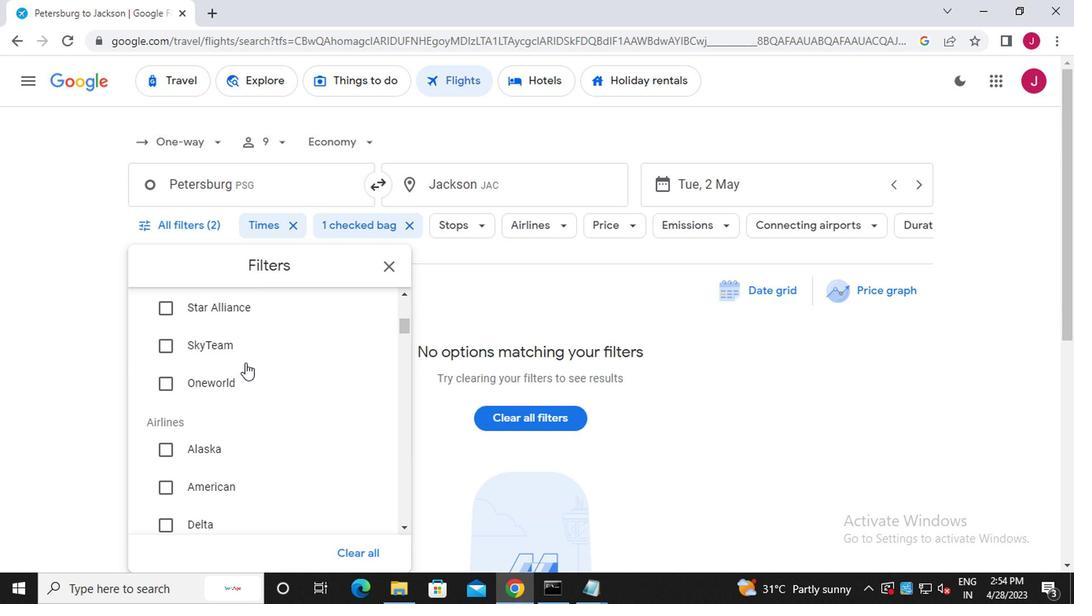 
Action: Mouse moved to (233, 384)
Screenshot: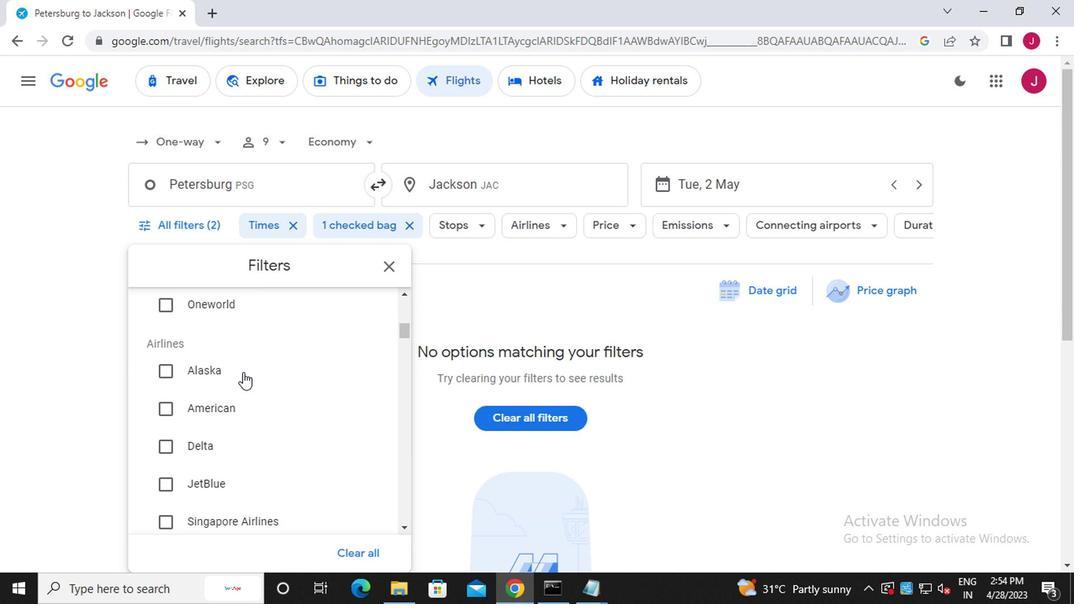 
Action: Mouse scrolled (233, 383) with delta (0, 0)
Screenshot: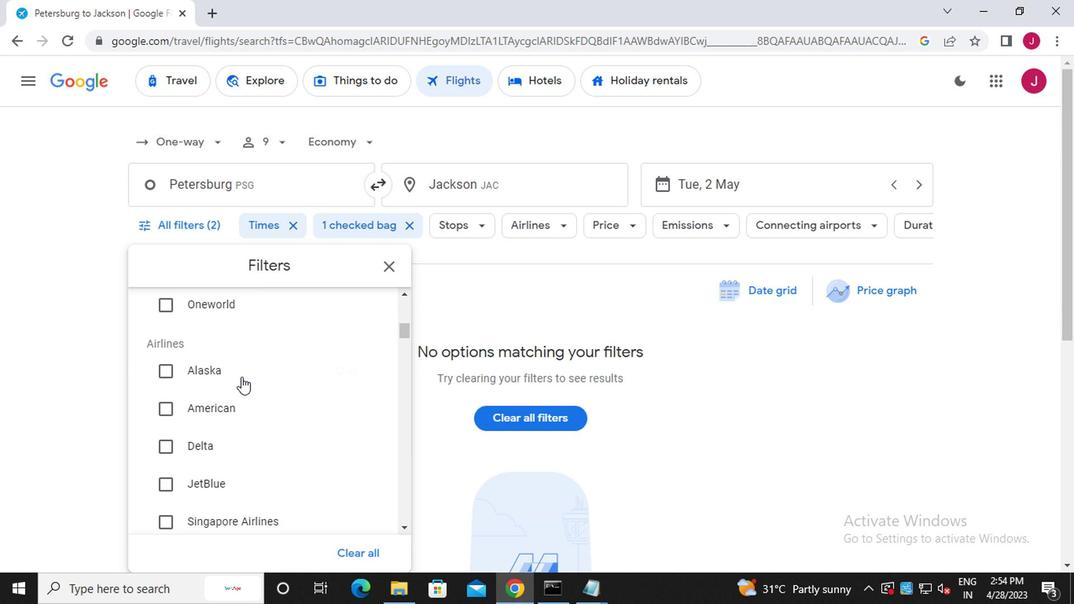 
Action: Mouse moved to (233, 382)
Screenshot: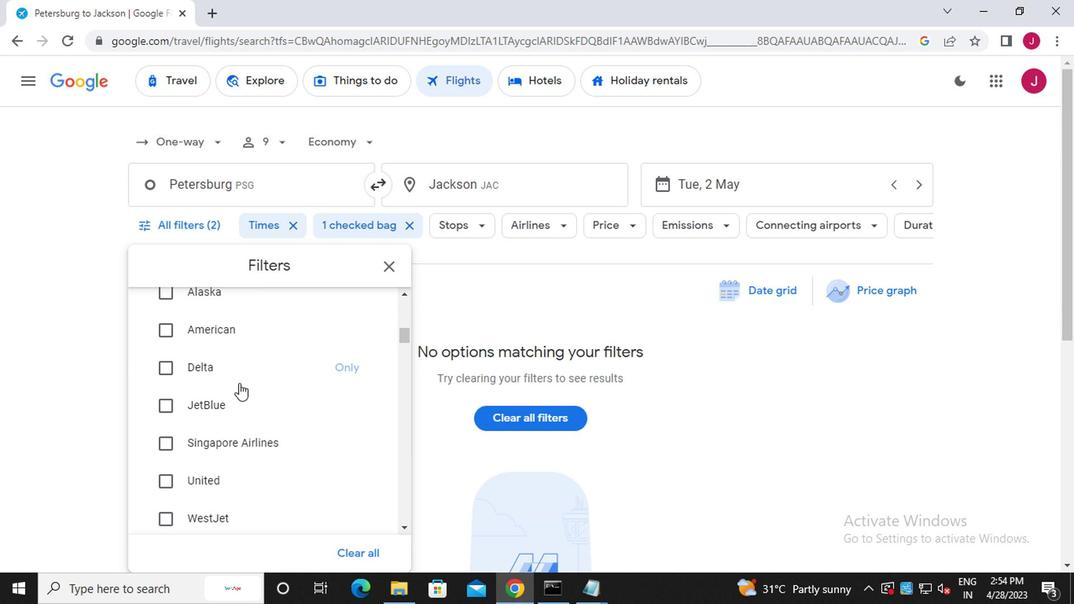 
Action: Mouse scrolled (233, 382) with delta (0, 0)
Screenshot: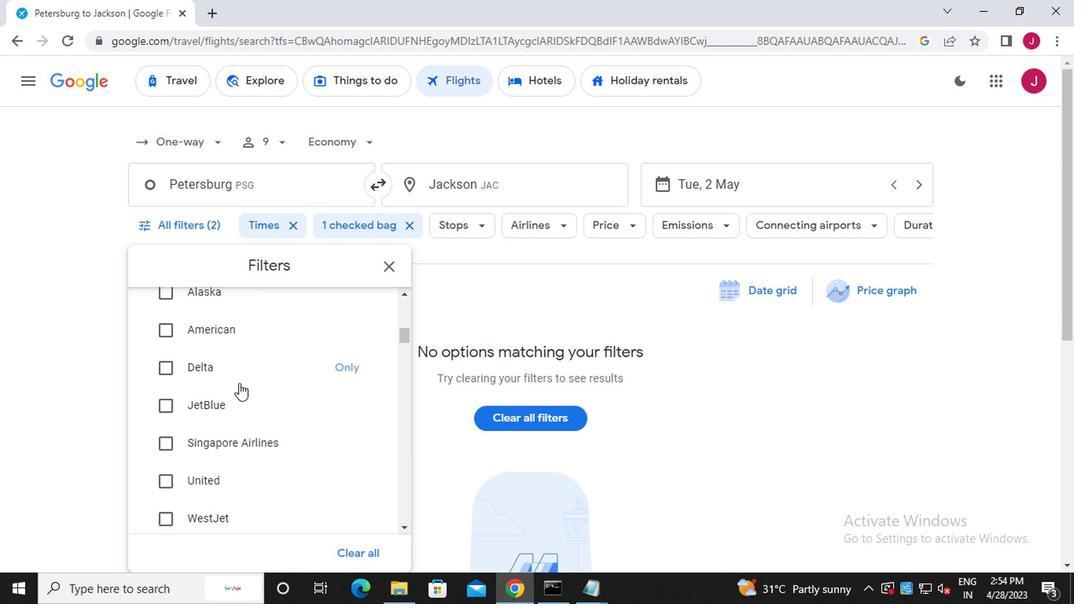 
Action: Mouse moved to (242, 424)
Screenshot: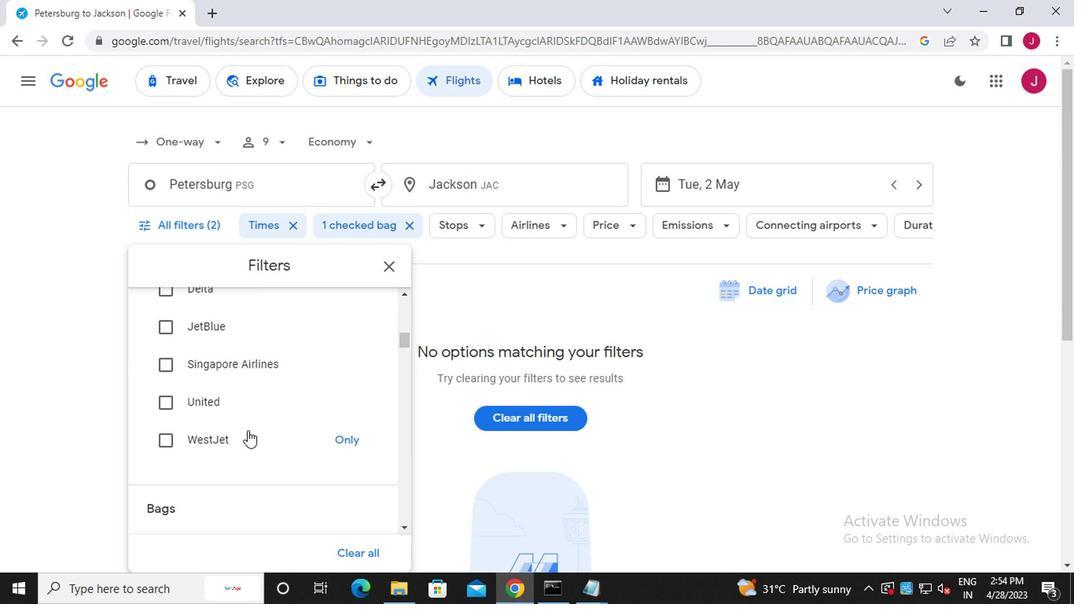 
Action: Mouse scrolled (242, 423) with delta (0, 0)
Screenshot: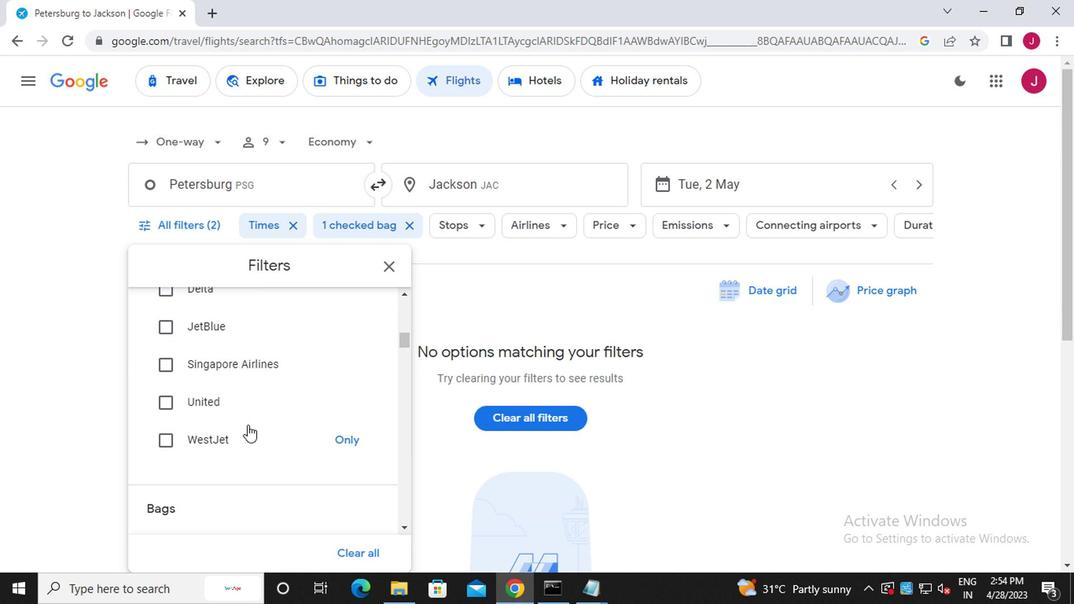 
Action: Mouse moved to (242, 423)
Screenshot: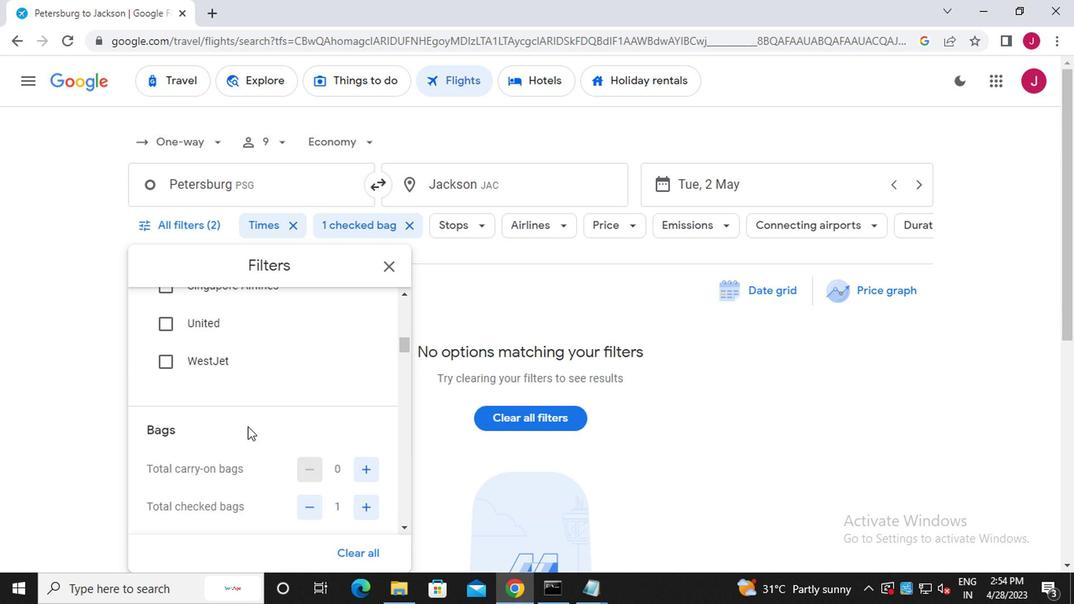 
Action: Mouse scrolled (242, 423) with delta (0, 0)
Screenshot: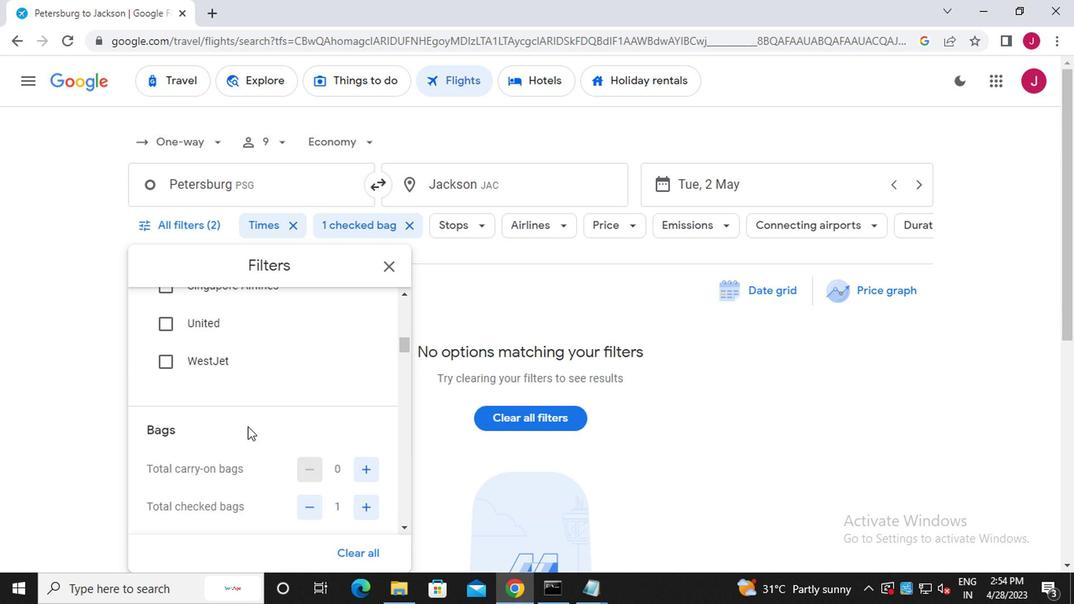 
Action: Mouse moved to (242, 410)
Screenshot: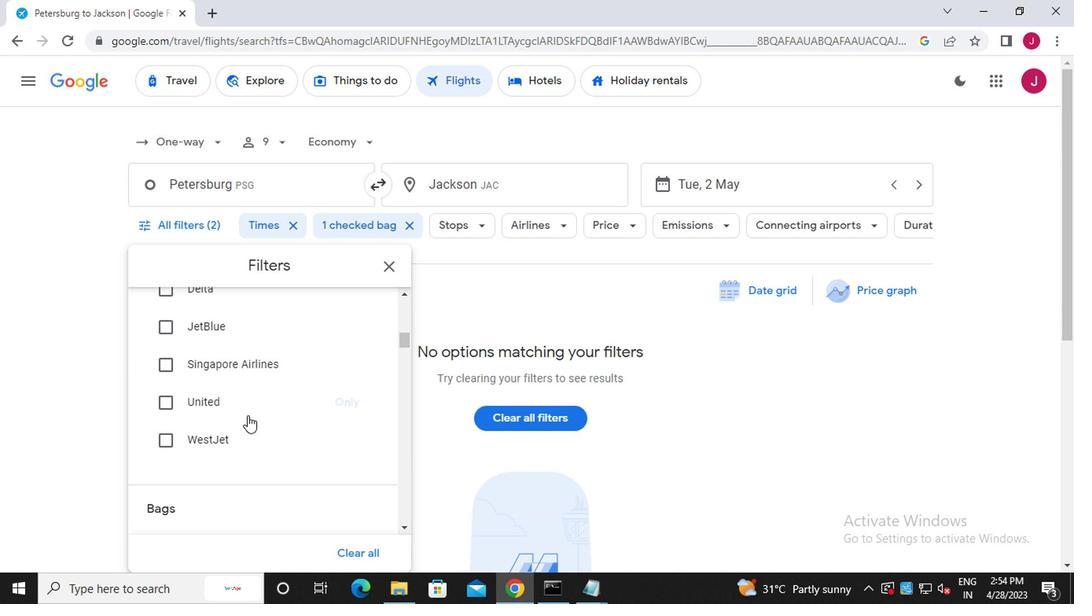 
Action: Mouse scrolled (242, 411) with delta (0, 1)
Screenshot: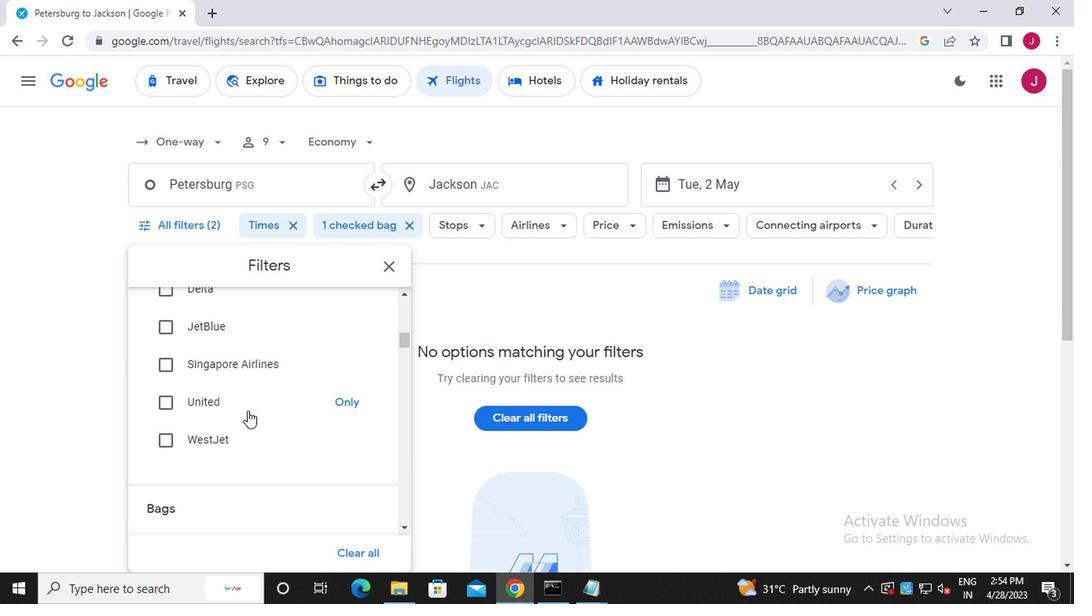 
Action: Mouse scrolled (242, 411) with delta (0, 1)
Screenshot: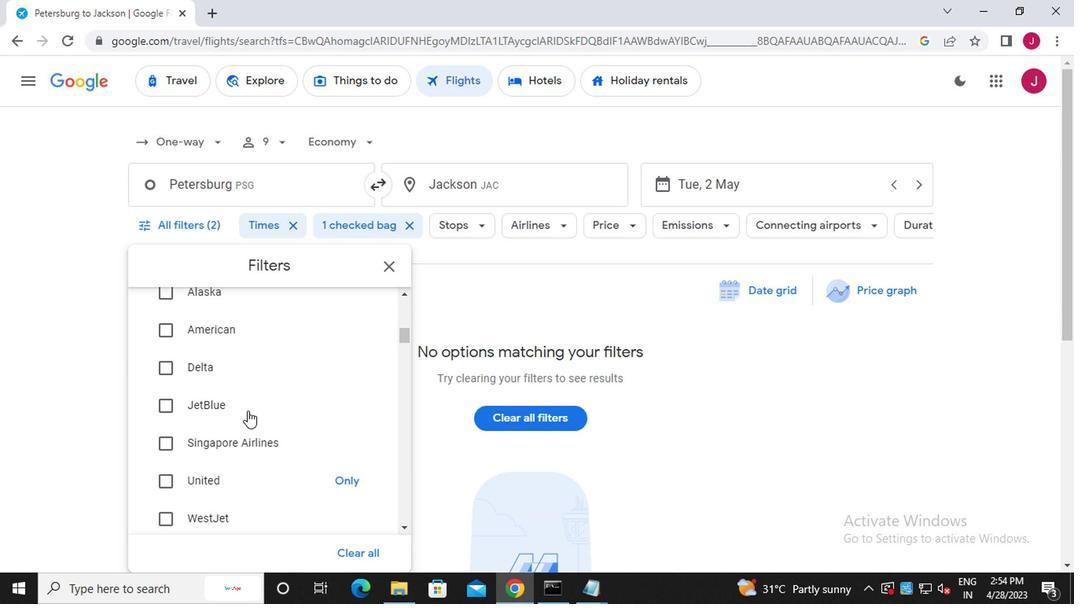 
Action: Mouse moved to (240, 406)
Screenshot: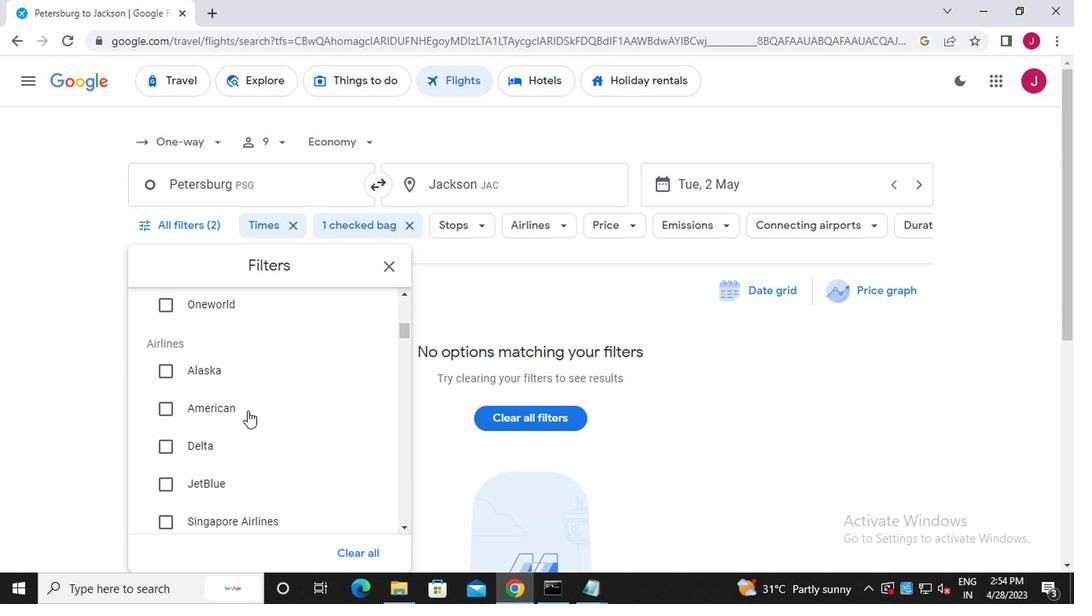 
Action: Mouse scrolled (240, 407) with delta (0, 1)
Screenshot: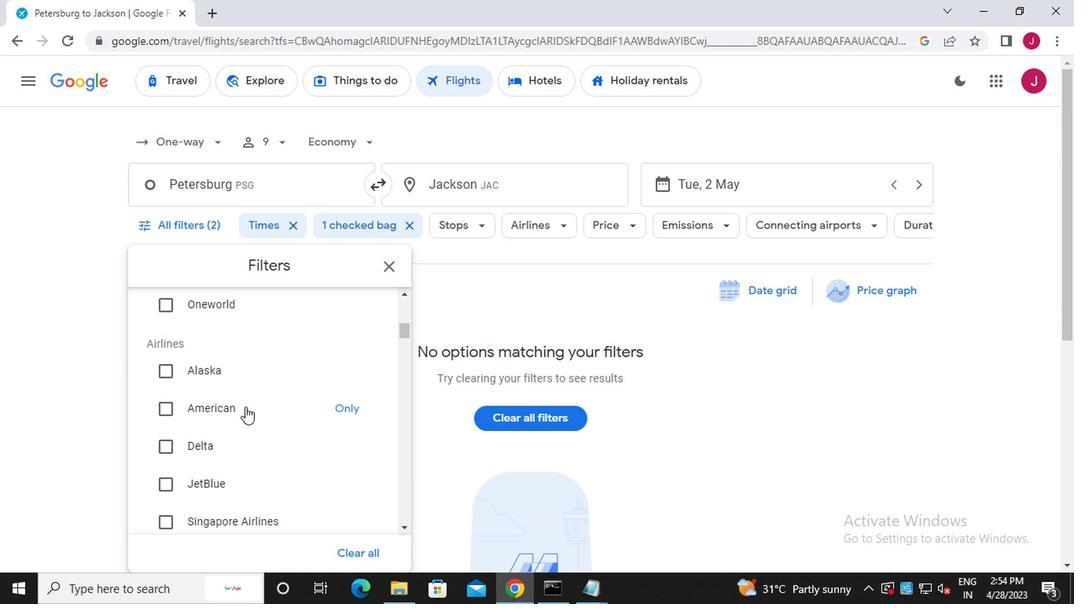 
Action: Mouse scrolled (240, 407) with delta (0, 1)
Screenshot: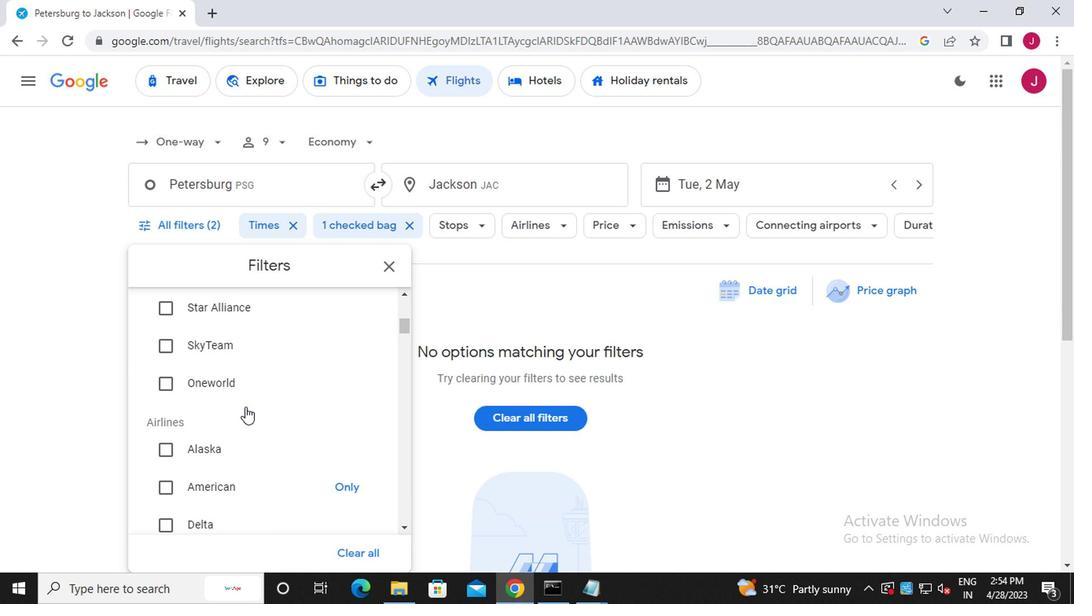 
Action: Mouse scrolled (240, 405) with delta (0, 0)
Screenshot: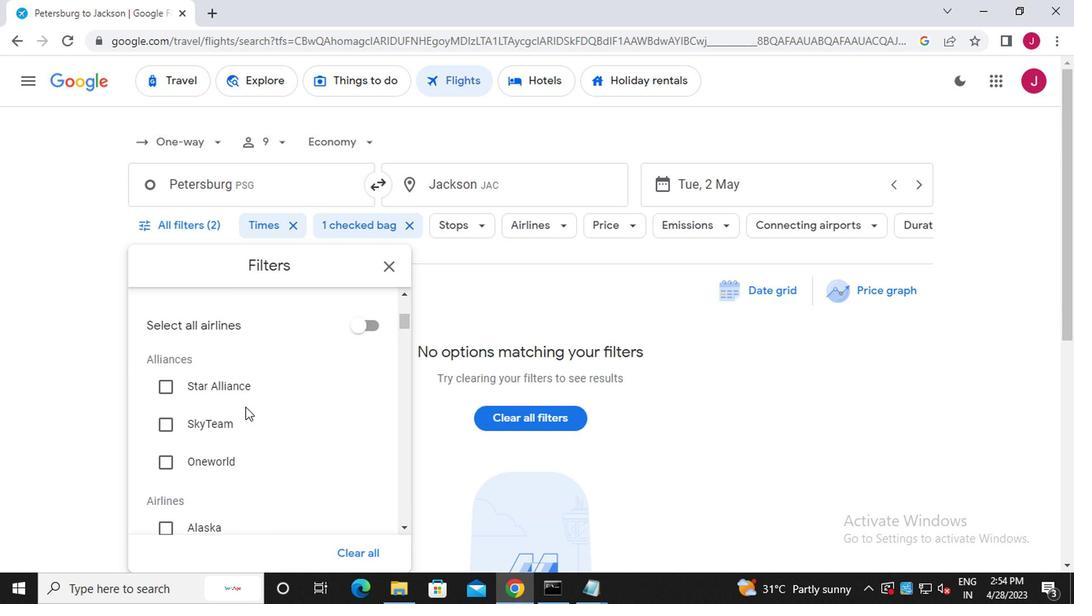 
Action: Mouse scrolled (240, 405) with delta (0, 0)
Screenshot: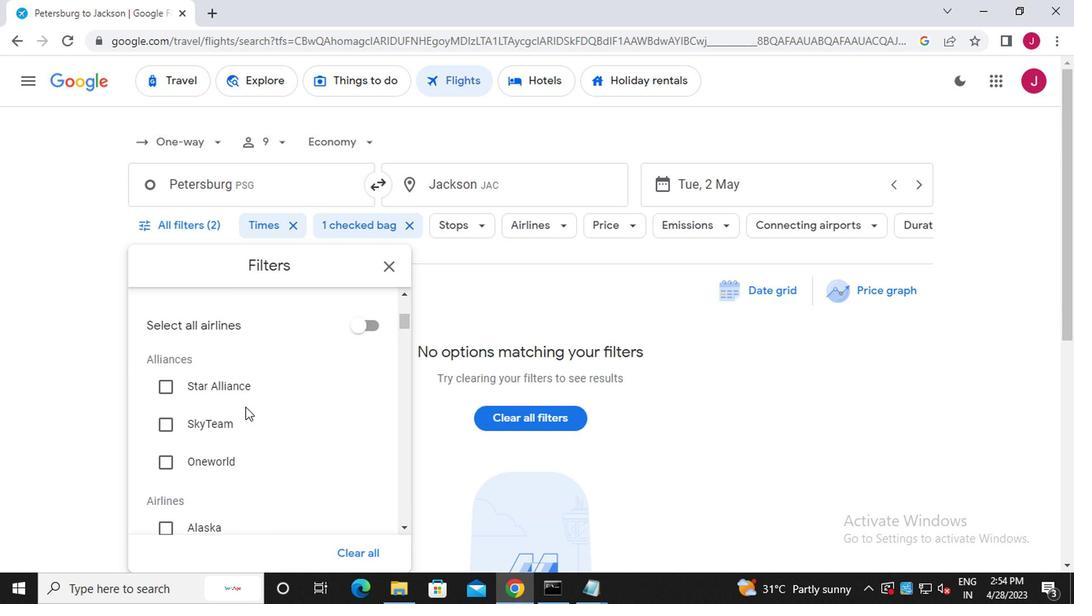
Action: Mouse scrolled (240, 405) with delta (0, 0)
Screenshot: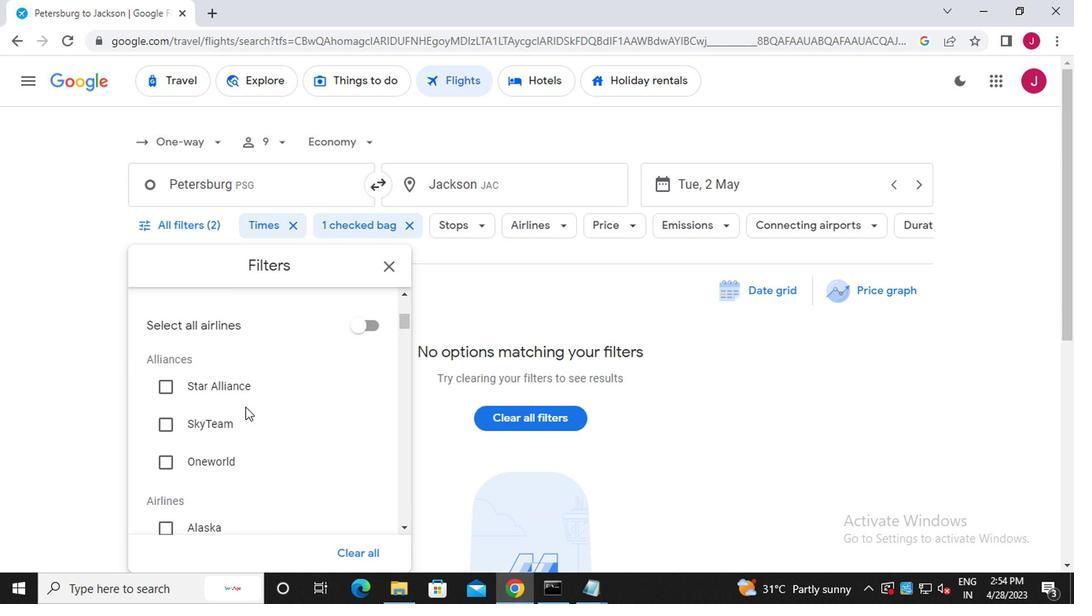 
Action: Mouse scrolled (240, 405) with delta (0, 0)
Screenshot: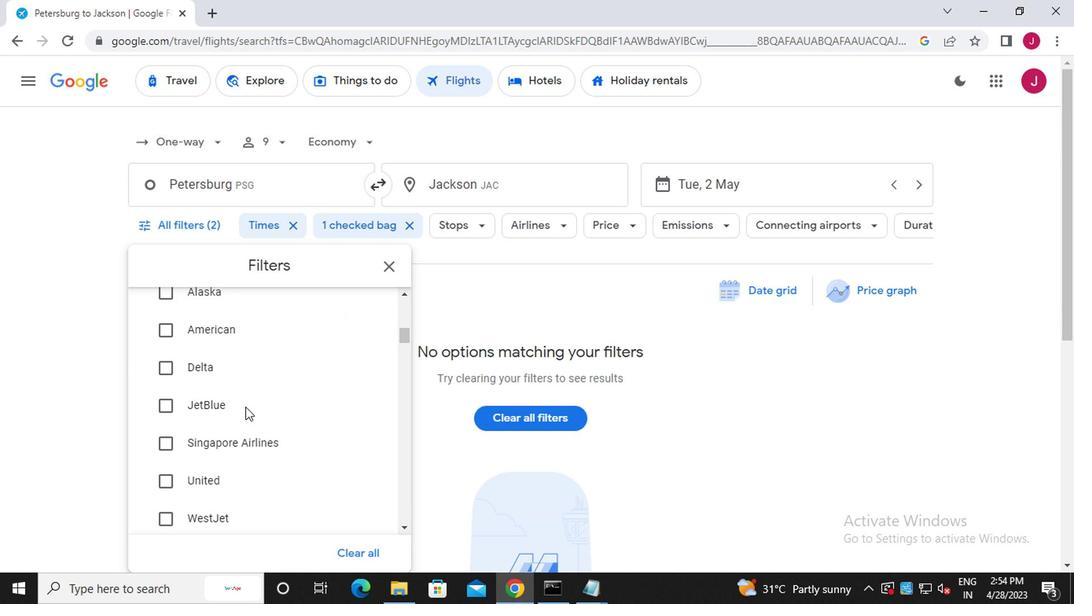 
Action: Mouse scrolled (240, 405) with delta (0, 0)
Screenshot: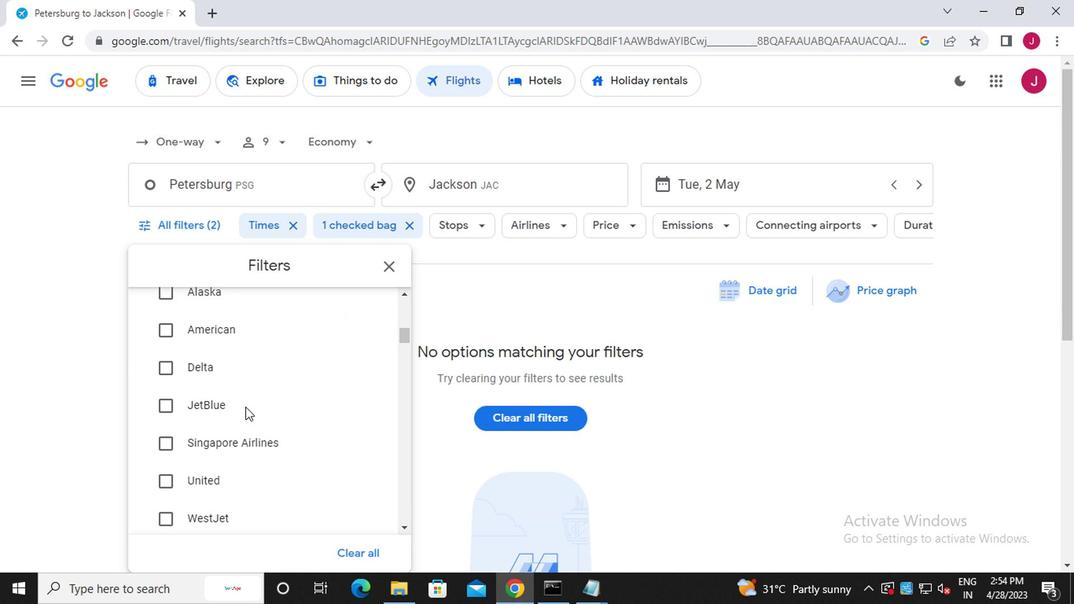 
Action: Mouse moved to (242, 406)
Screenshot: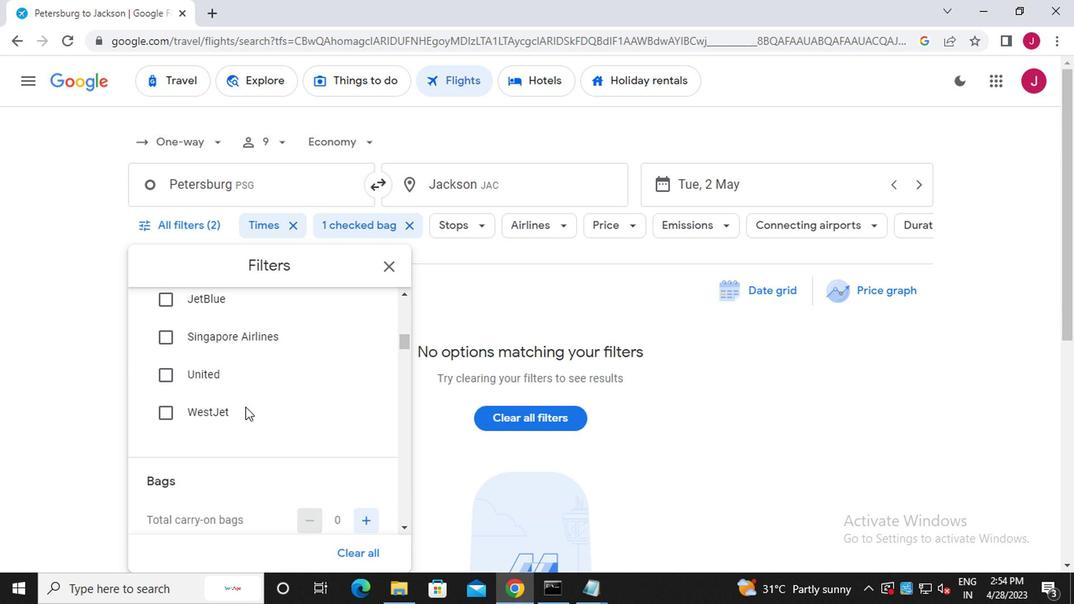 
Action: Mouse scrolled (242, 405) with delta (0, 0)
Screenshot: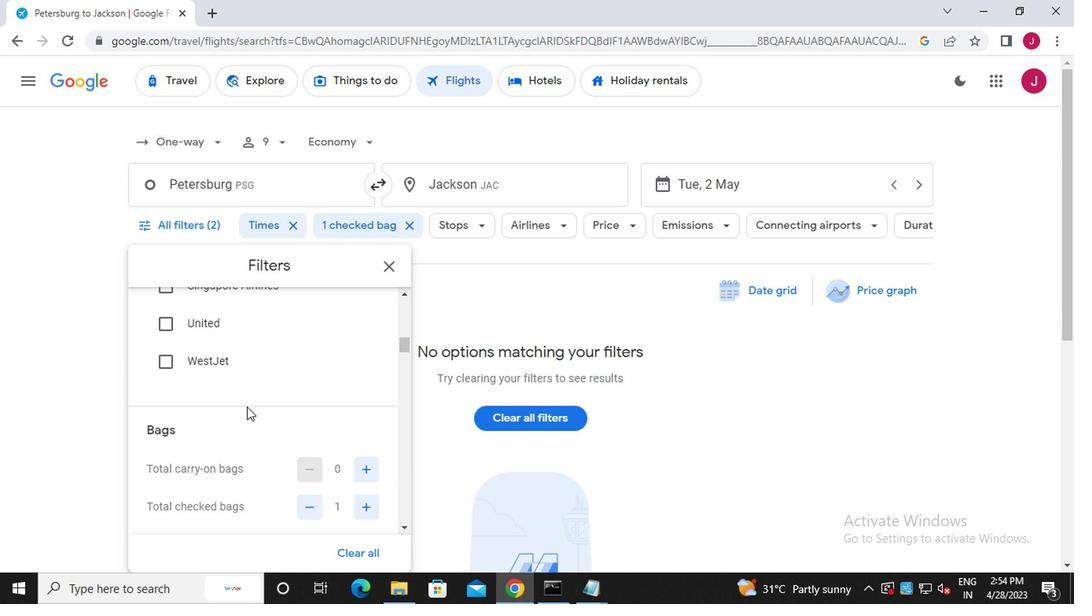 
Action: Mouse moved to (277, 406)
Screenshot: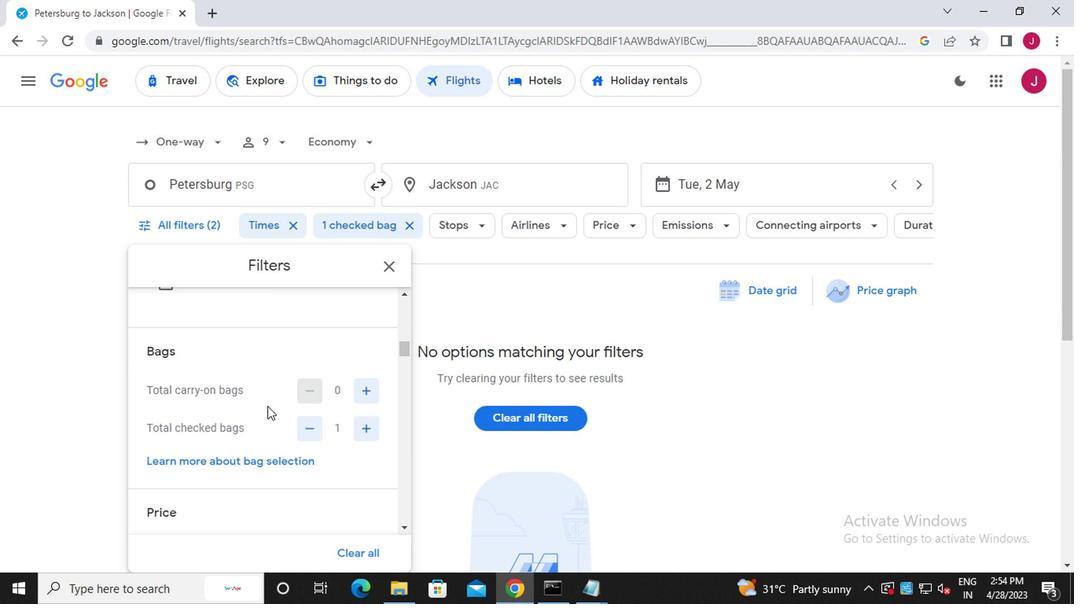 
Action: Mouse scrolled (277, 405) with delta (0, 0)
Screenshot: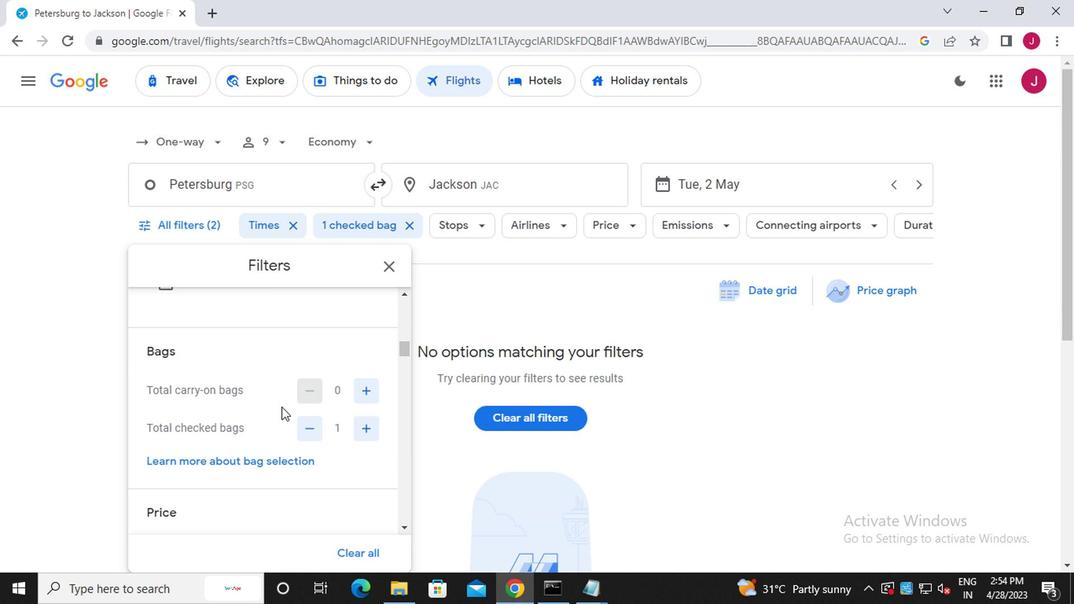 
Action: Mouse moved to (362, 347)
Screenshot: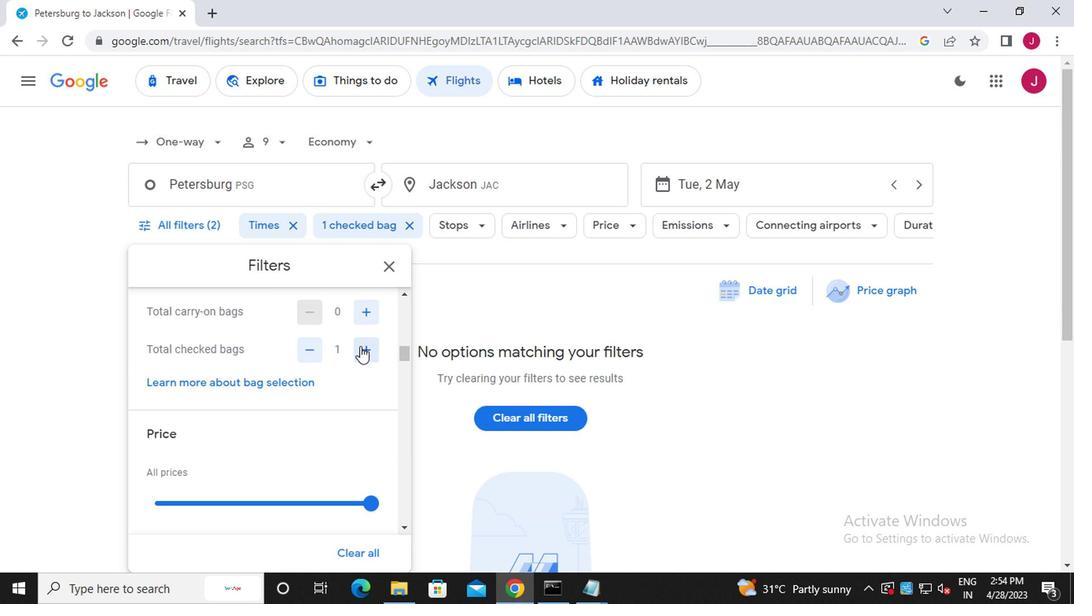 
Action: Mouse pressed left at (362, 347)
Screenshot: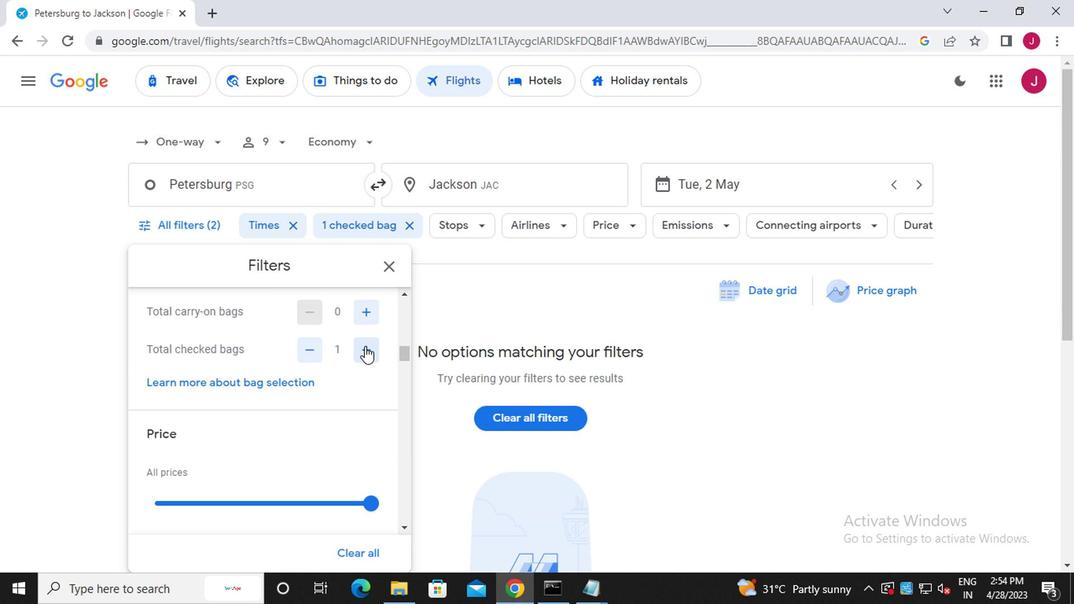 
Action: Mouse moved to (356, 332)
Screenshot: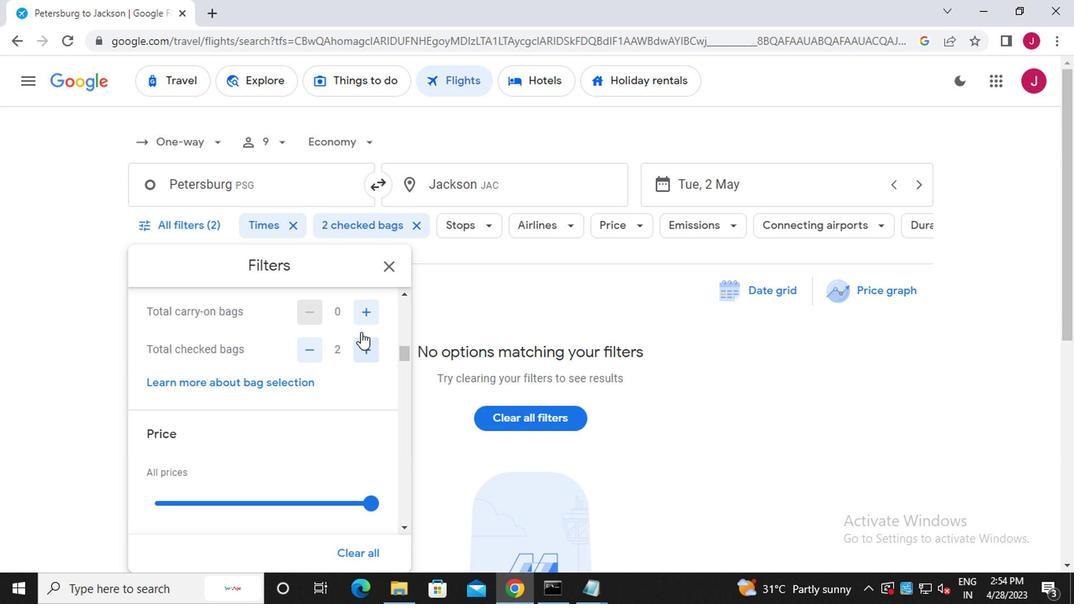 
Action: Mouse scrolled (356, 331) with delta (0, -1)
Screenshot: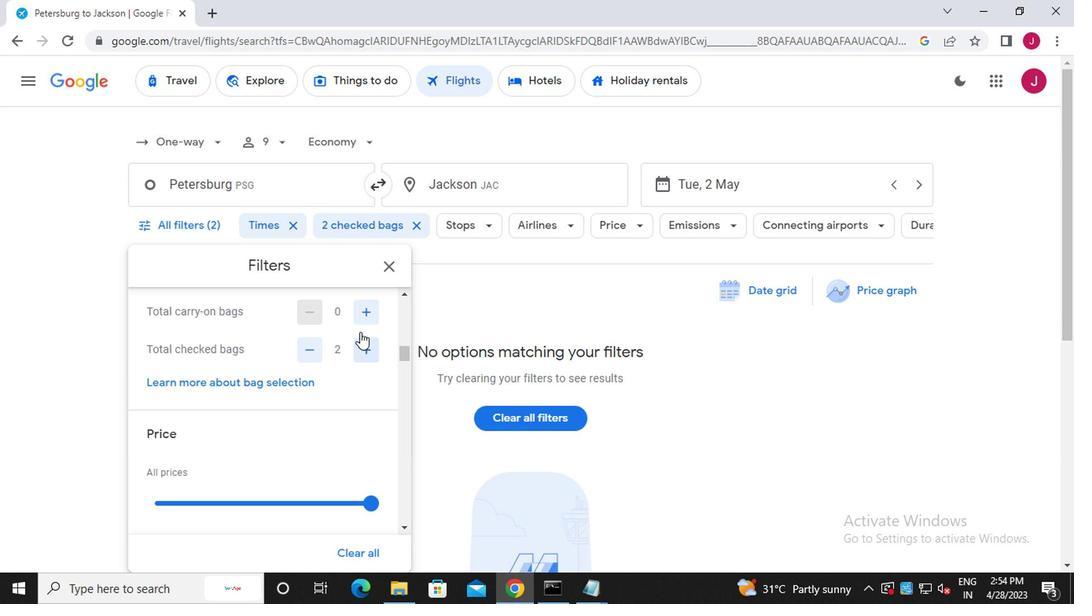 
Action: Mouse scrolled (356, 331) with delta (0, -1)
Screenshot: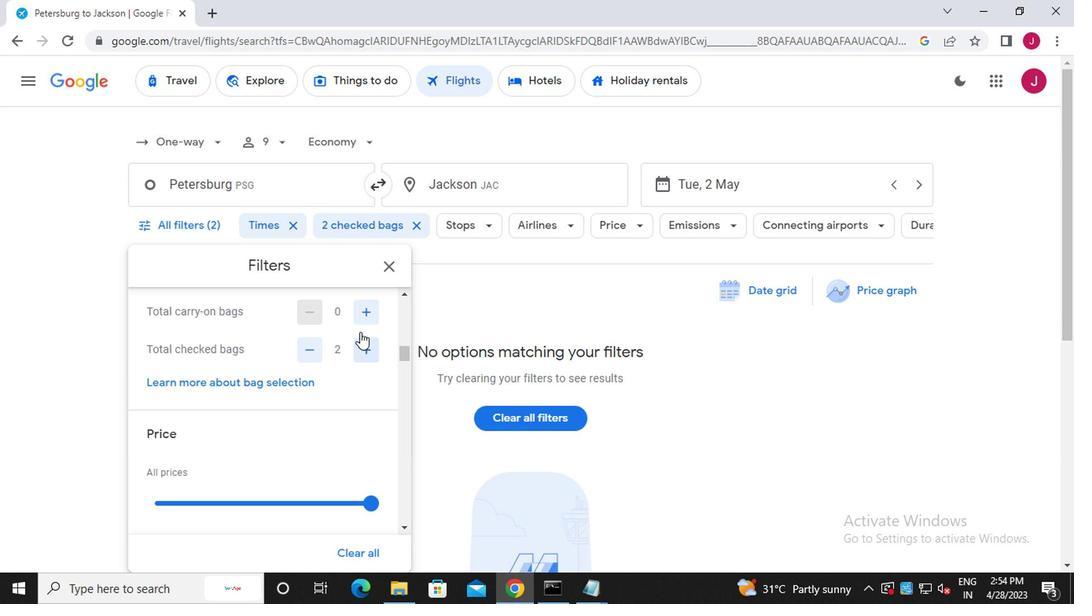
Action: Mouse moved to (364, 345)
Screenshot: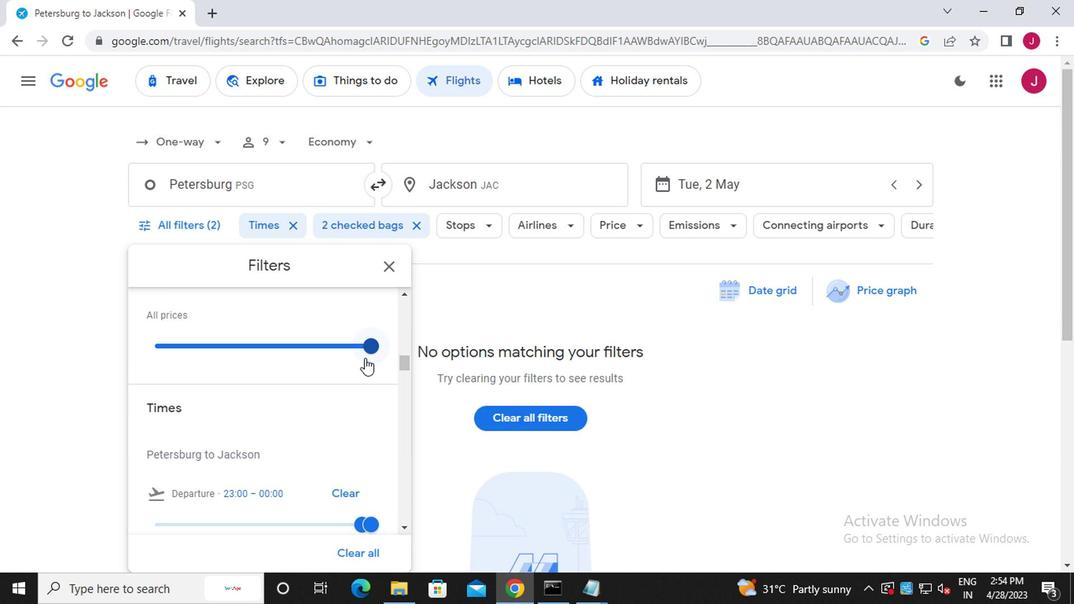 
Action: Mouse pressed left at (364, 345)
Screenshot: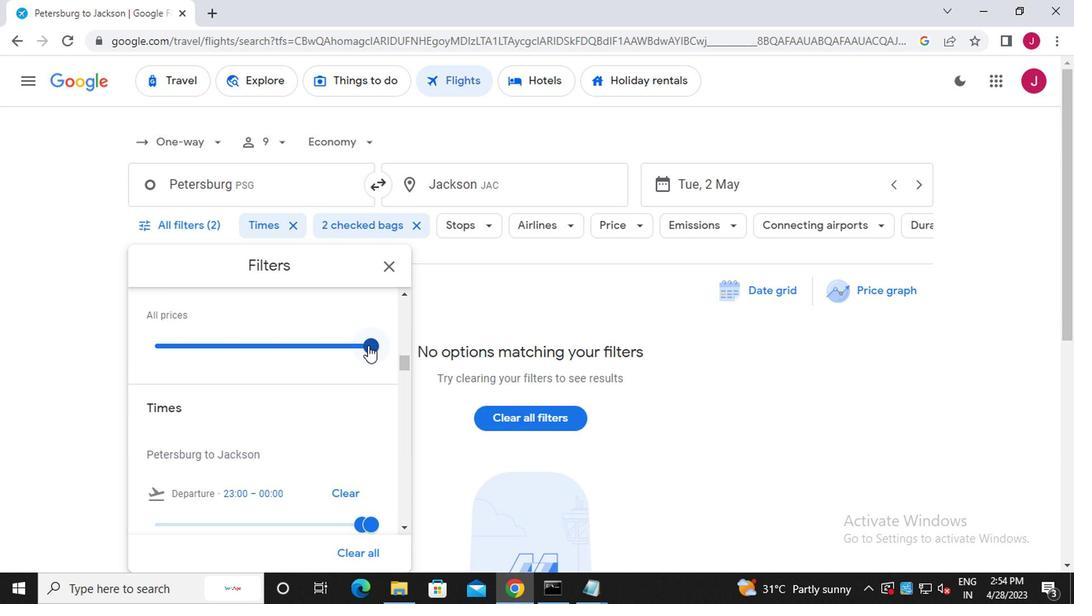 
Action: Mouse moved to (317, 358)
Screenshot: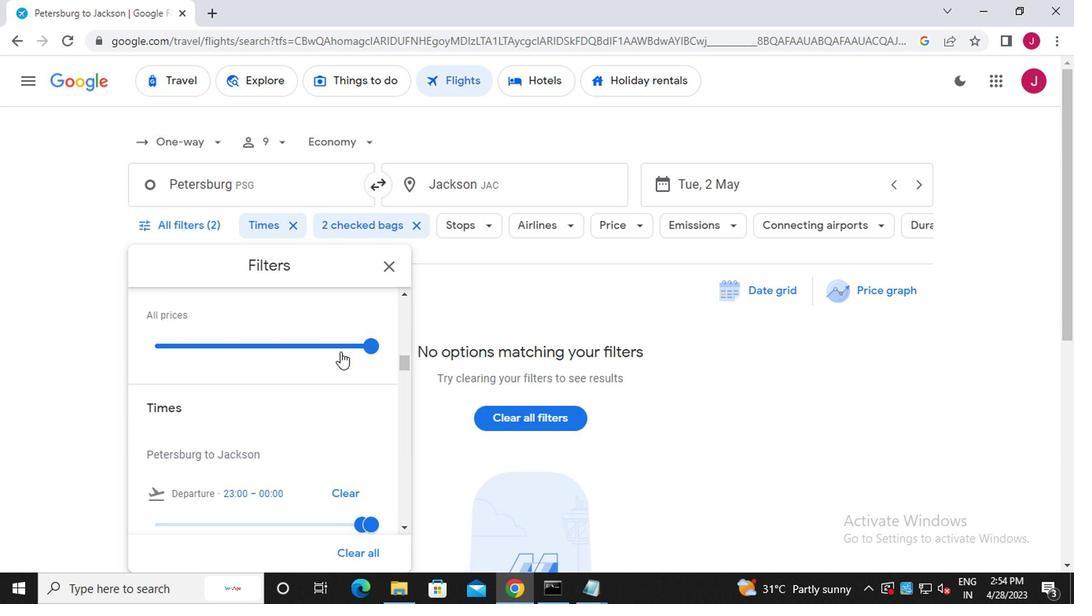 
Action: Mouse scrolled (317, 358) with delta (0, 0)
Screenshot: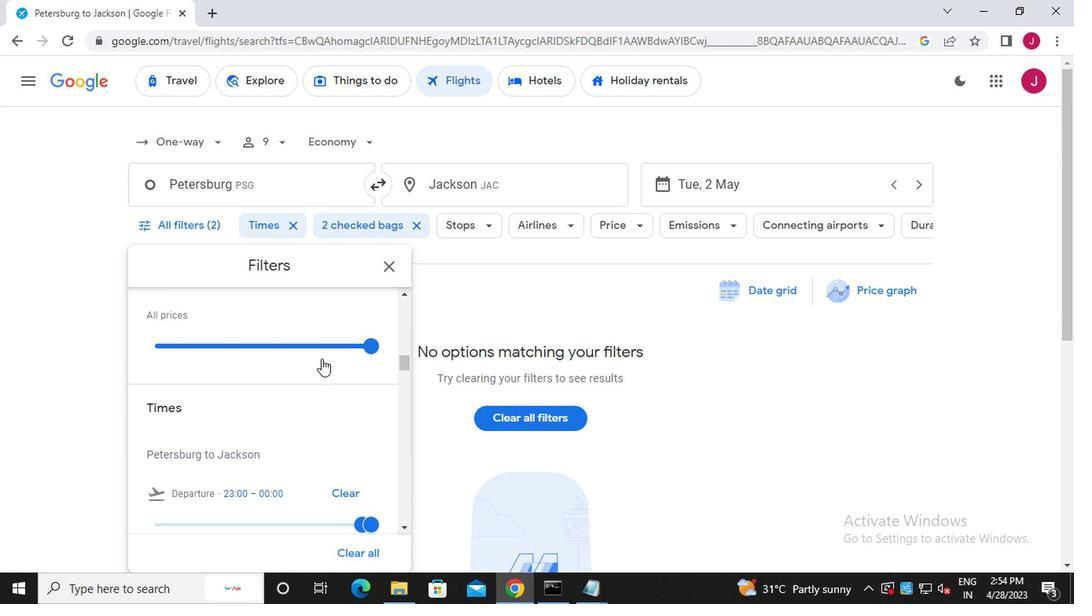 
Action: Mouse moved to (356, 439)
Screenshot: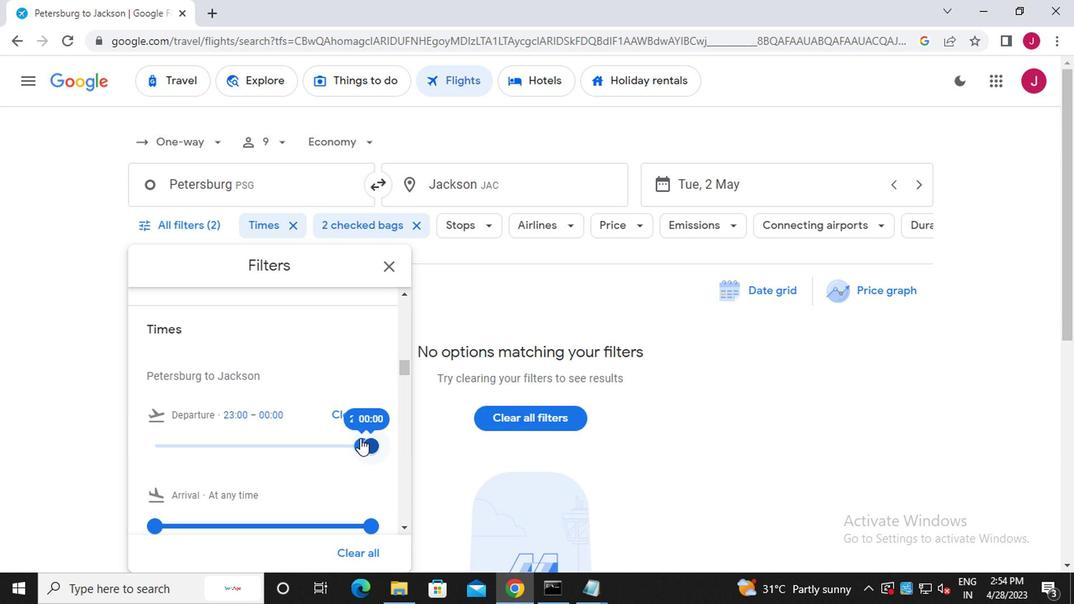 
Action: Mouse pressed left at (356, 439)
Screenshot: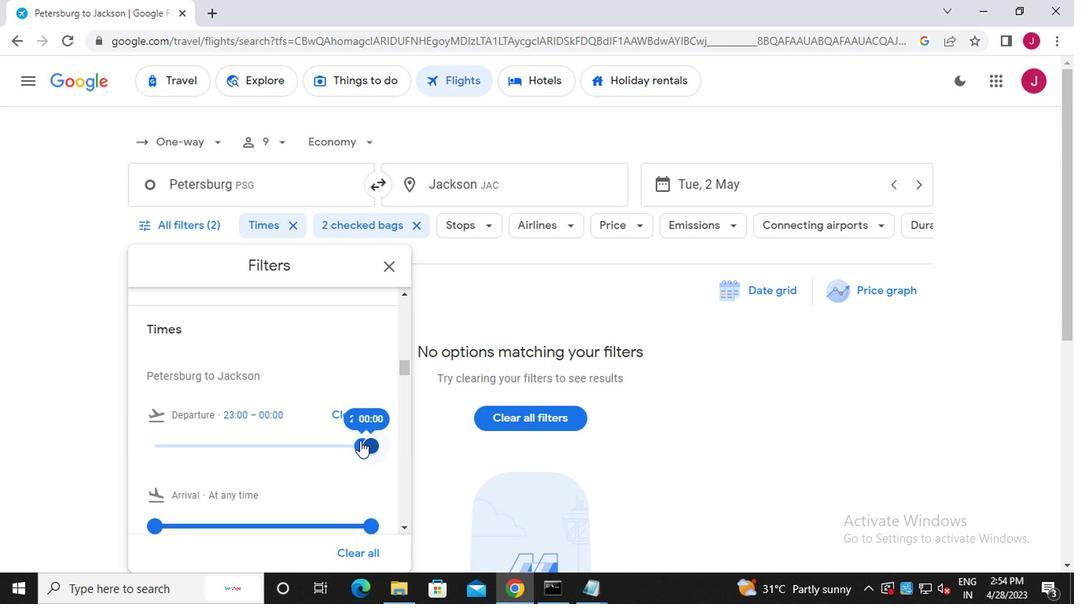 
Action: Mouse moved to (362, 445)
Screenshot: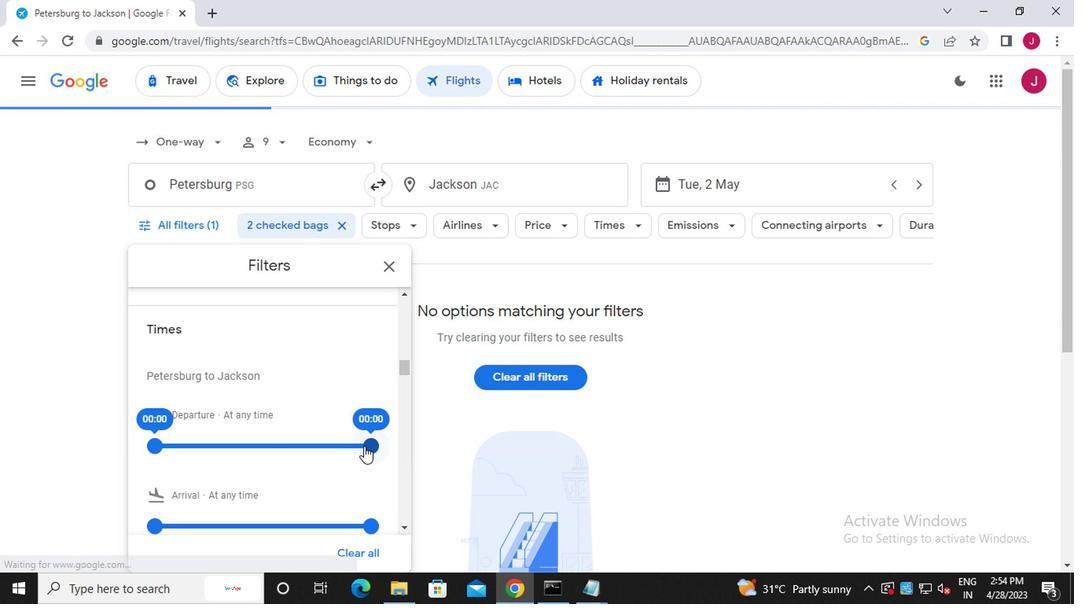 
Action: Mouse pressed left at (362, 445)
Screenshot: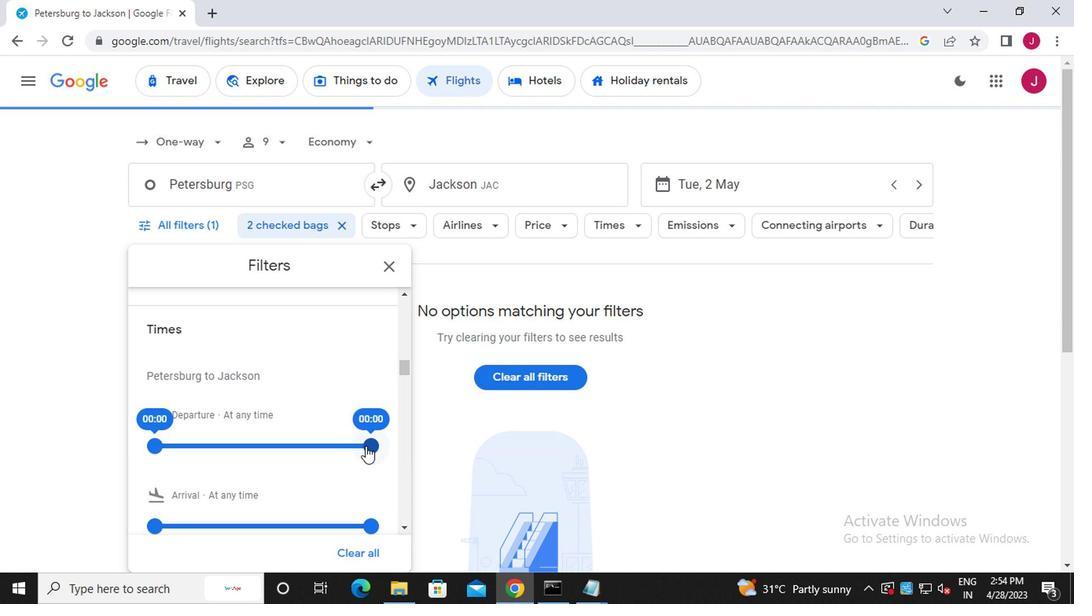 
Action: Mouse moved to (142, 443)
Screenshot: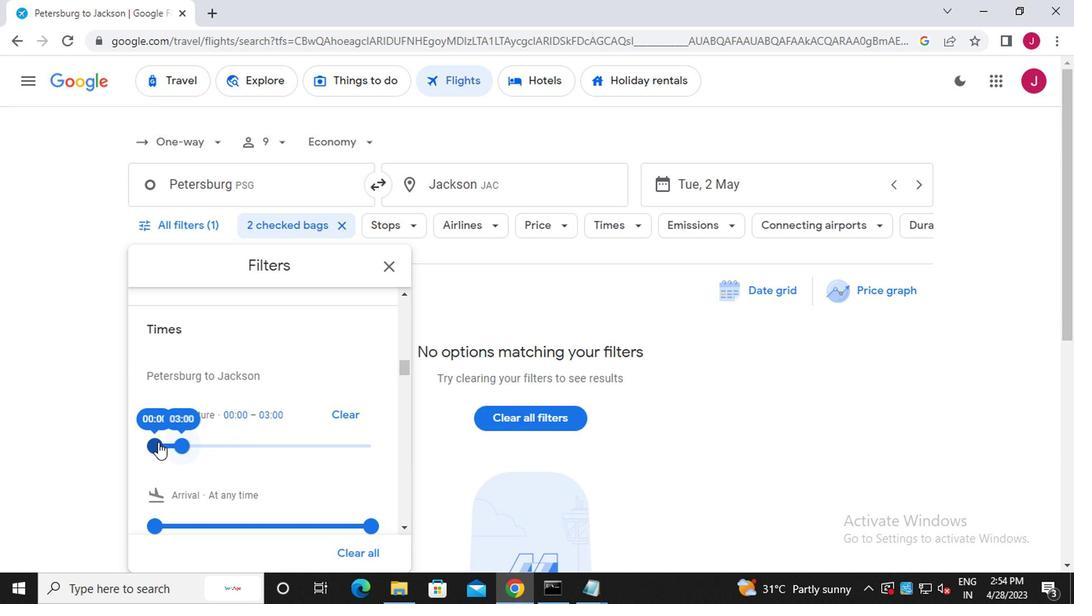 
Action: Mouse pressed left at (142, 443)
Screenshot: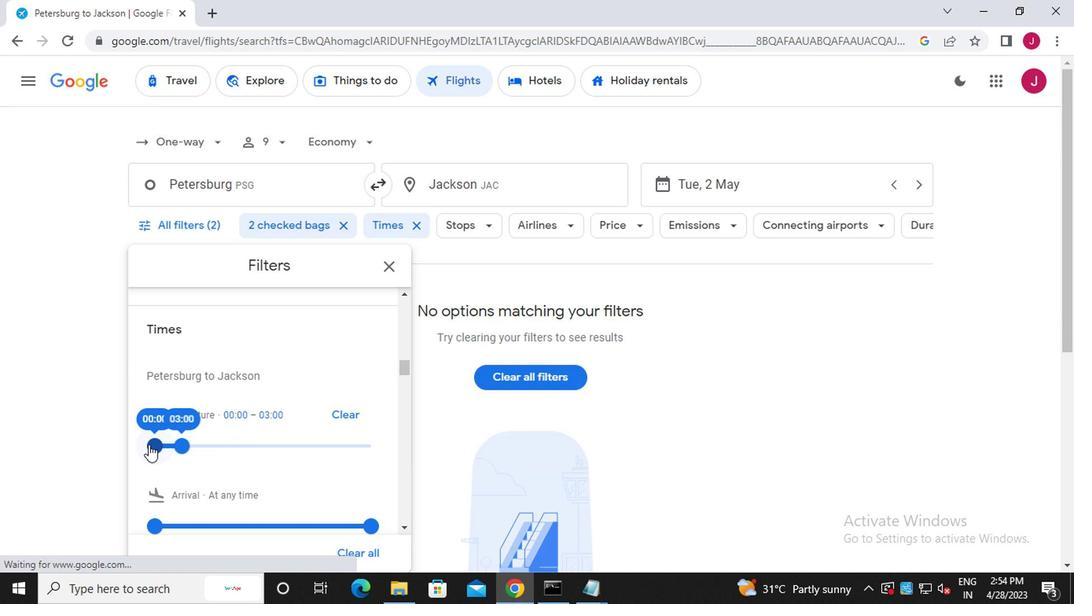 
Action: Mouse moved to (183, 448)
Screenshot: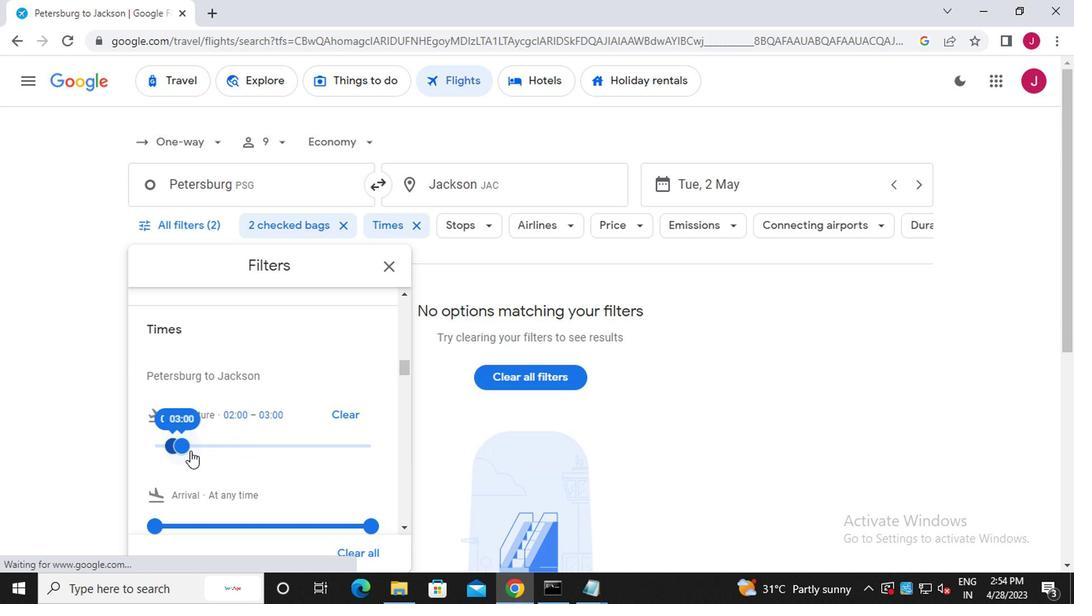 
Action: Mouse pressed left at (183, 448)
Screenshot: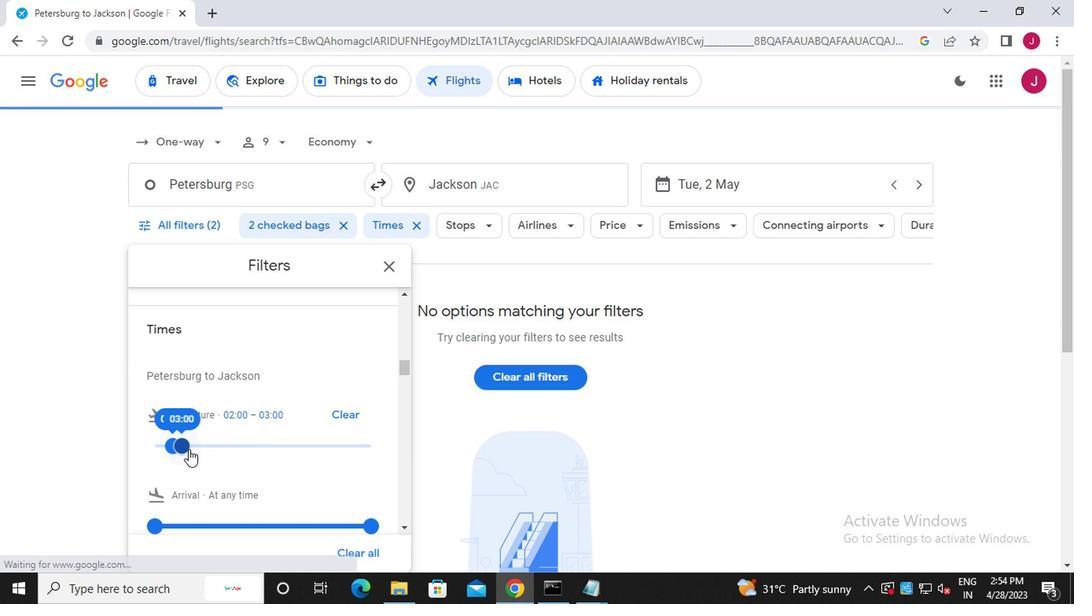 
Action: Mouse moved to (165, 443)
Screenshot: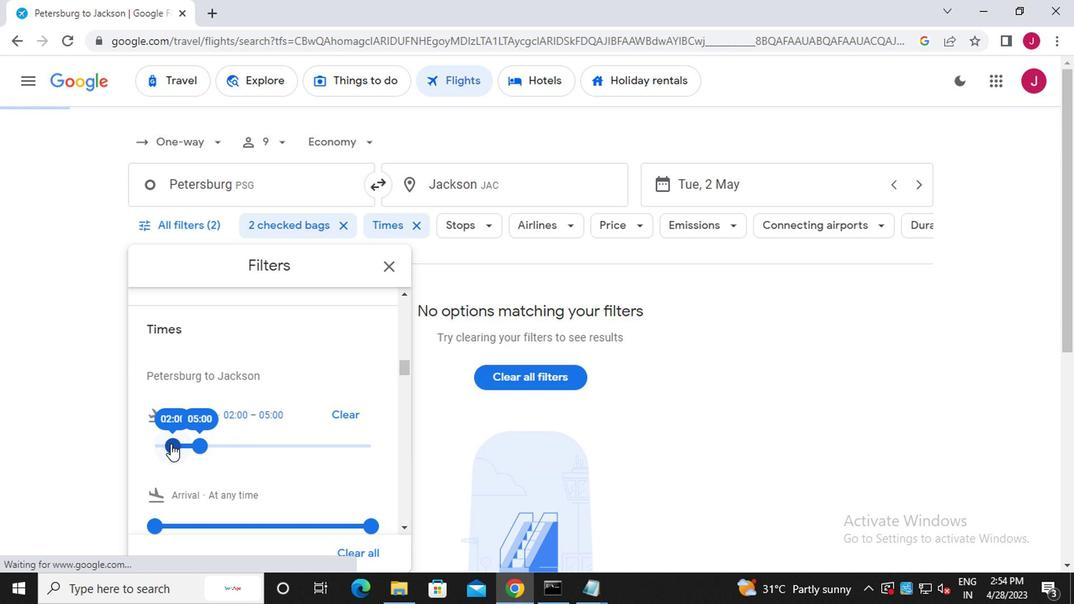 
Action: Mouse pressed left at (165, 443)
Screenshot: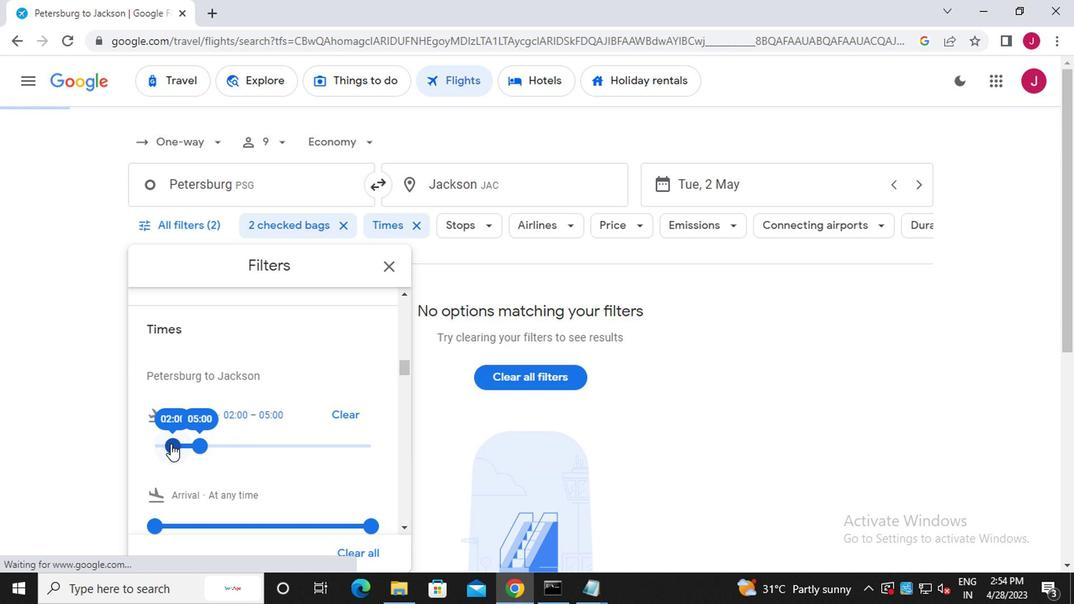 
Action: Mouse moved to (195, 443)
Screenshot: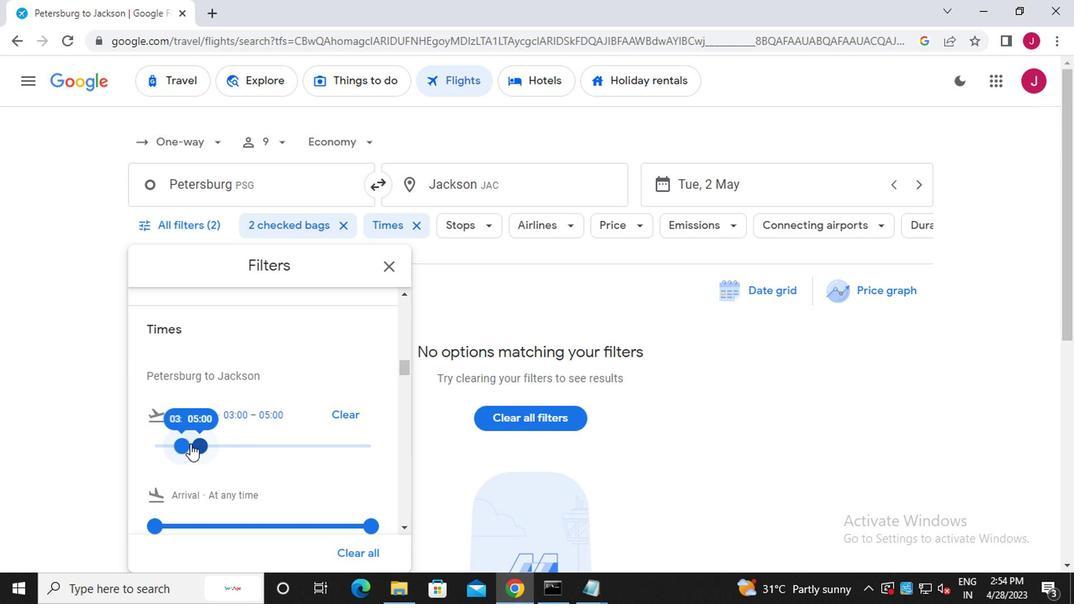 
Action: Mouse pressed left at (195, 443)
Screenshot: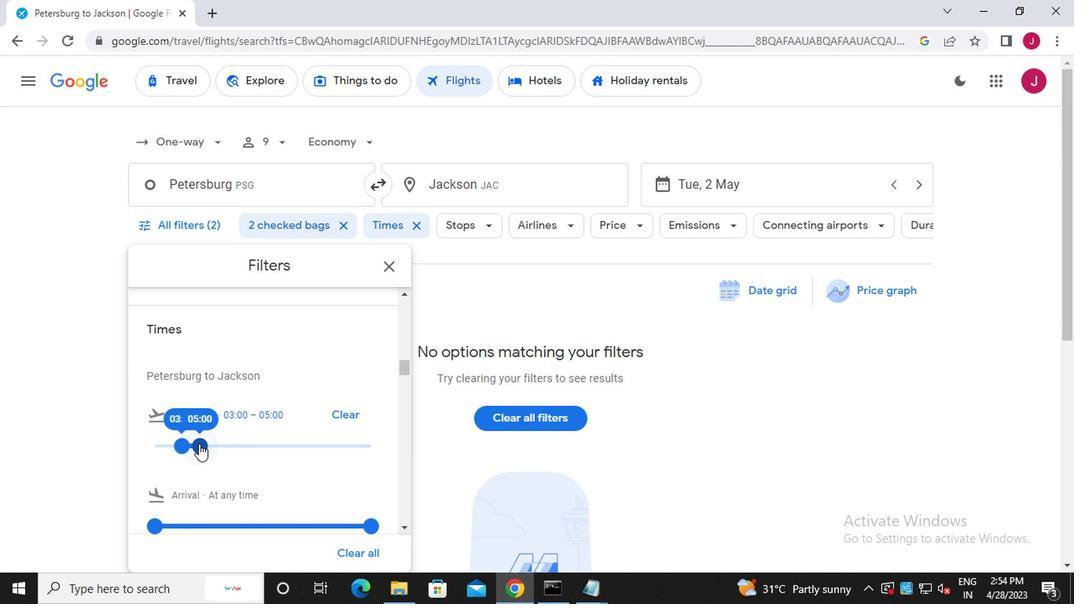 
Action: Mouse moved to (178, 445)
Screenshot: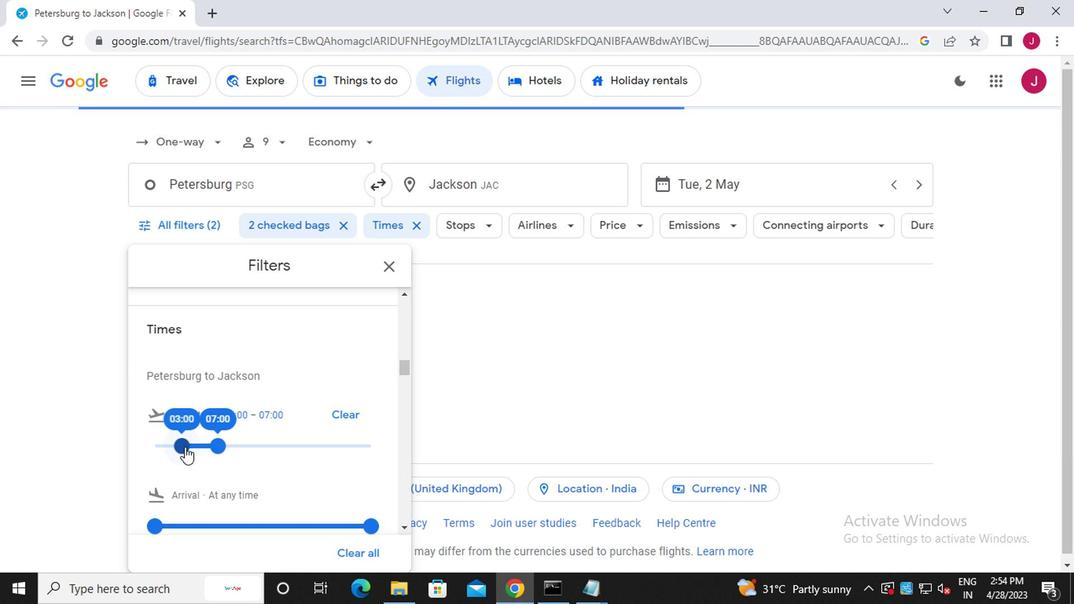 
Action: Mouse pressed left at (178, 445)
Screenshot: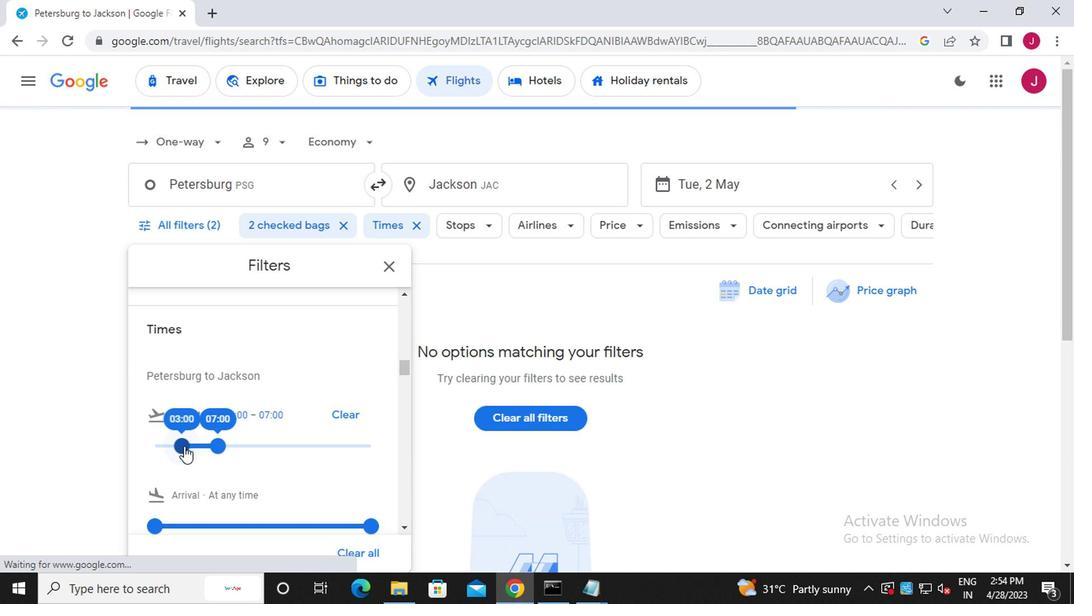 
Action: Mouse moved to (214, 446)
Screenshot: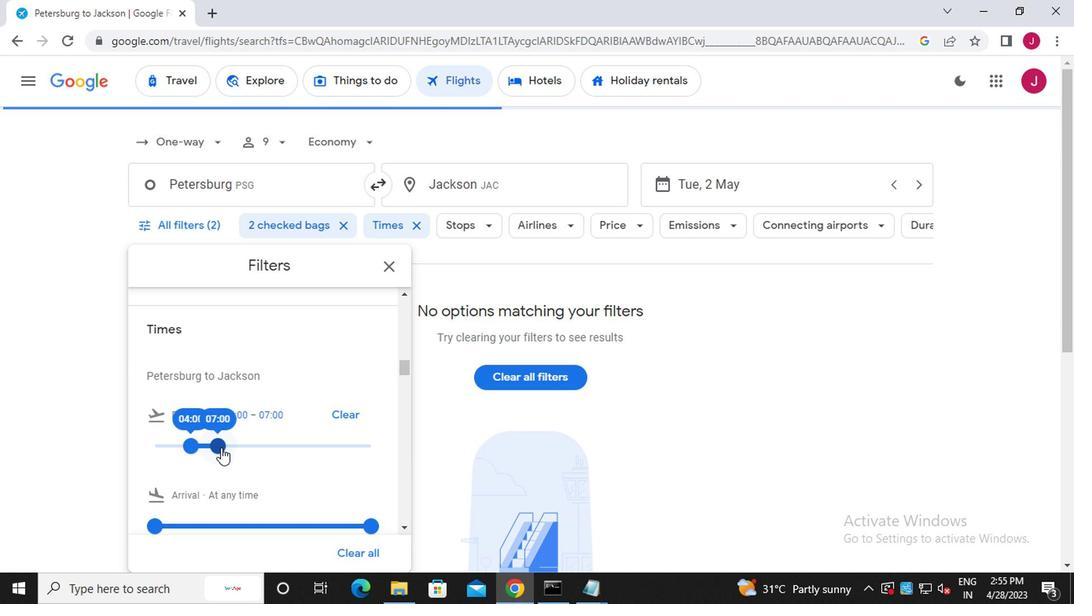 
Action: Mouse pressed left at (214, 446)
Screenshot: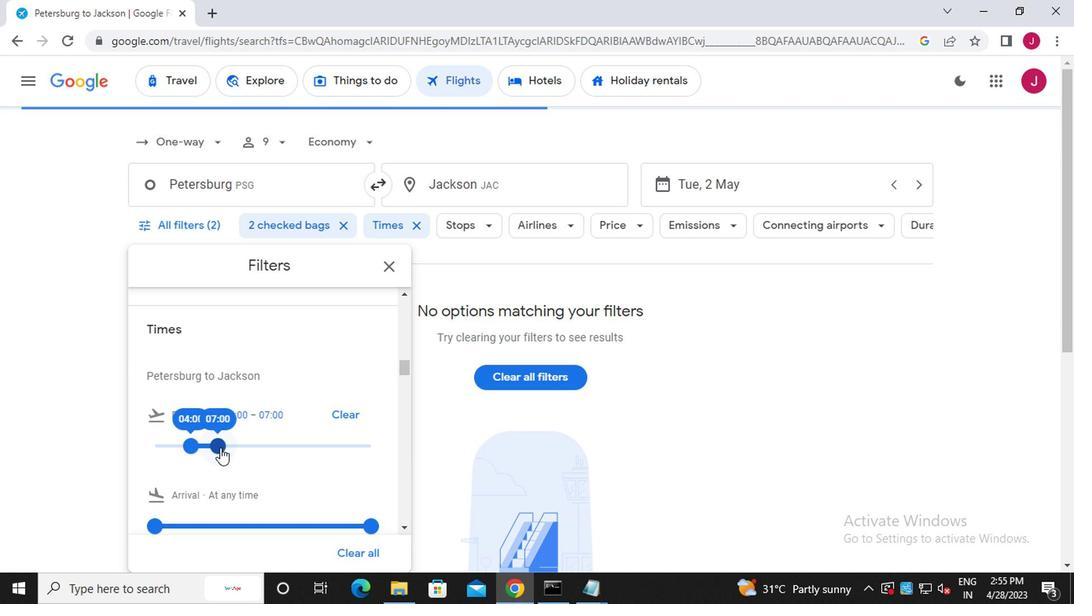 
Action: Mouse moved to (381, 270)
Screenshot: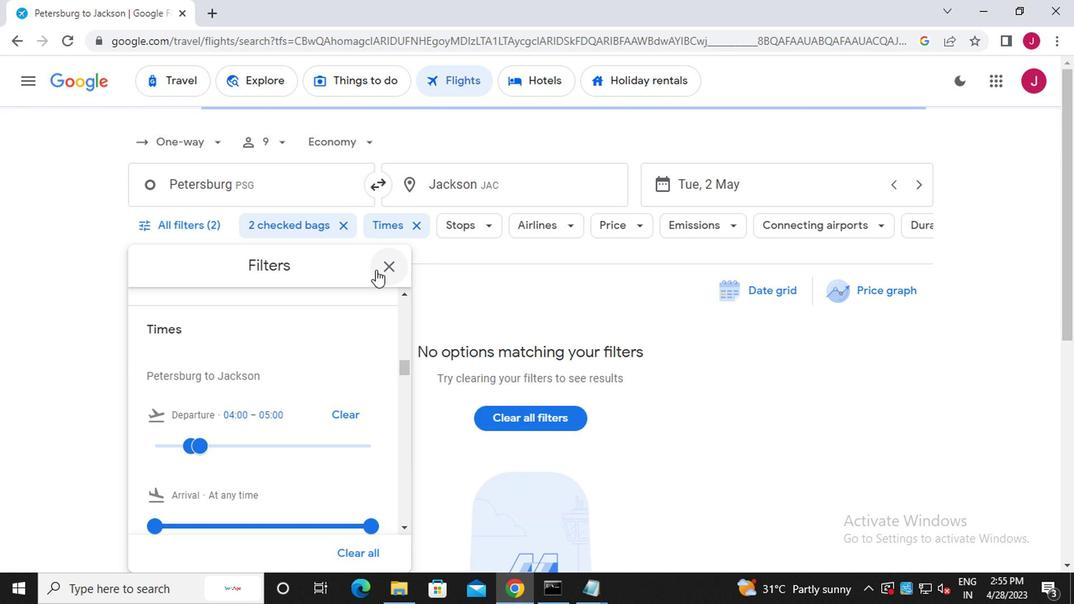 
Action: Mouse pressed left at (381, 270)
Screenshot: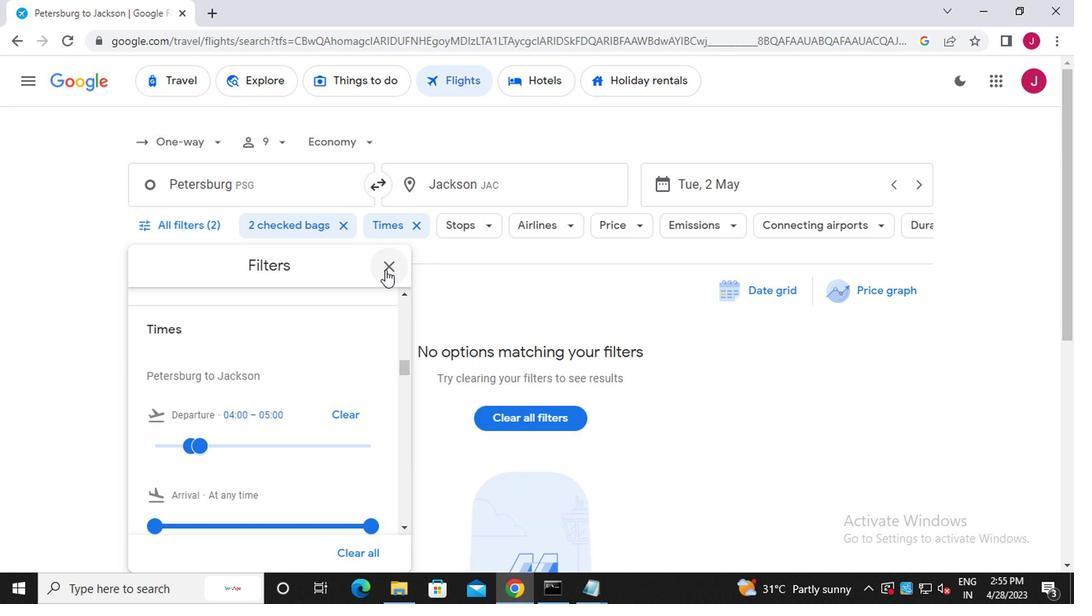 
Action: Mouse moved to (381, 270)
Screenshot: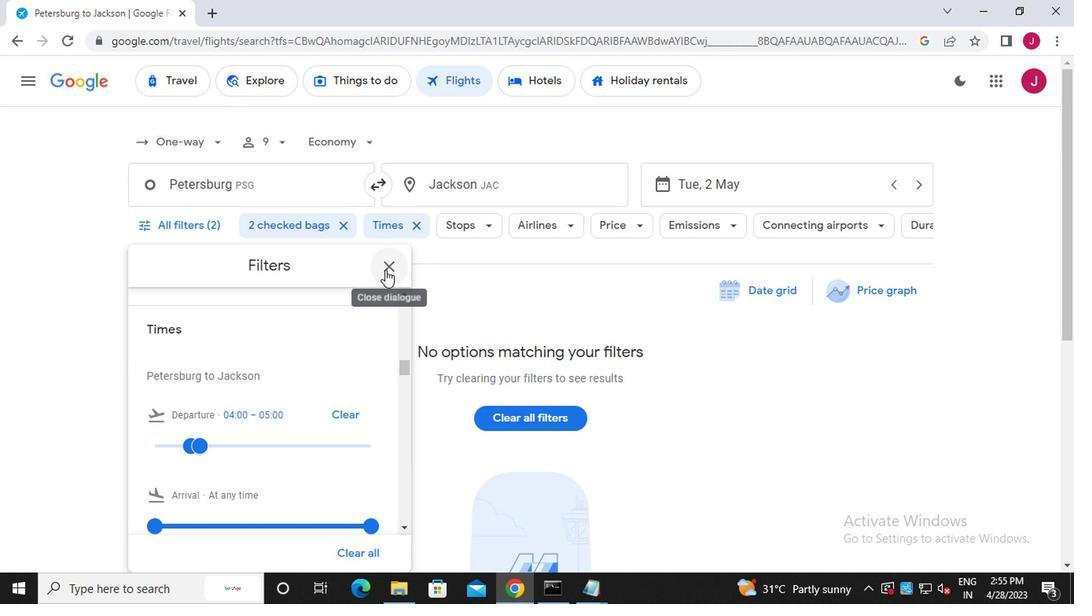 
